 Task: Search one way flight ticket for 2 adults, 2 children, 2 infants in seat in first from Erie: Erie International Airport (tom Ridge Field) to Laramie: Laramie Regional Airport on 5-3-2023. Choice of flights is JetBlue. Number of bags: 2 carry on bags. Outbound departure time preference is 10:30. Flight should be less emission only.
Action: Mouse moved to (277, 108)
Screenshot: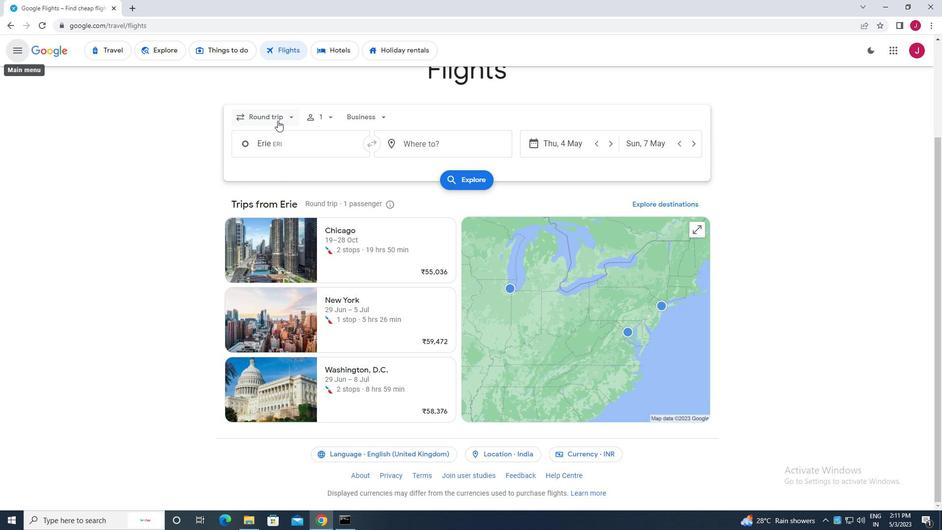 
Action: Mouse pressed left at (277, 108)
Screenshot: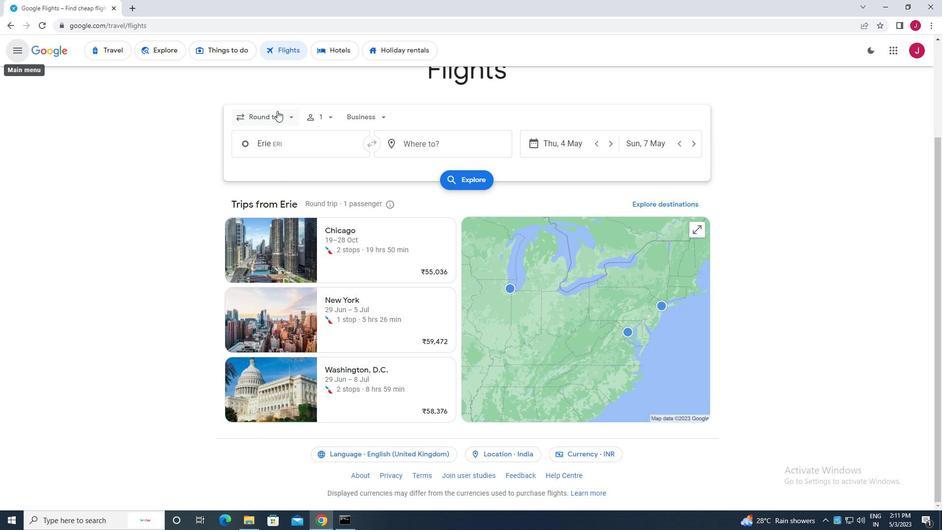 
Action: Mouse moved to (278, 159)
Screenshot: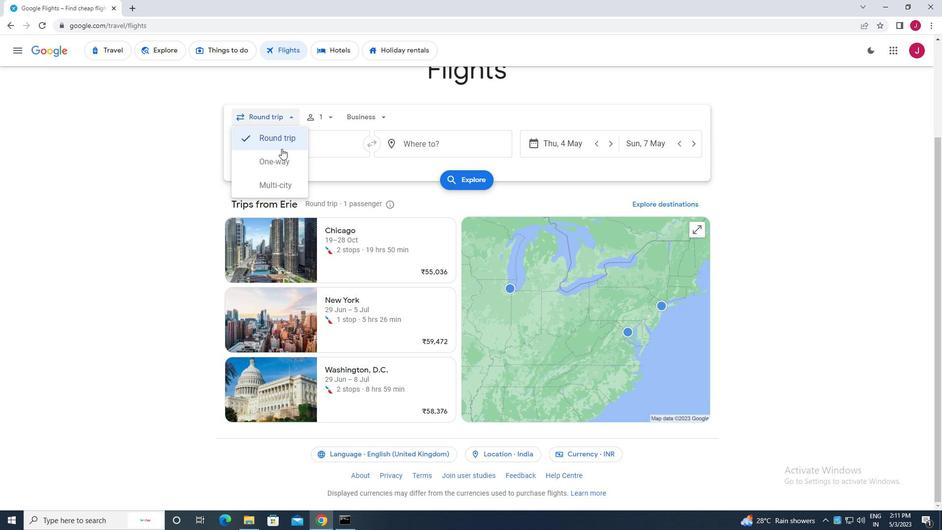 
Action: Mouse pressed left at (278, 159)
Screenshot: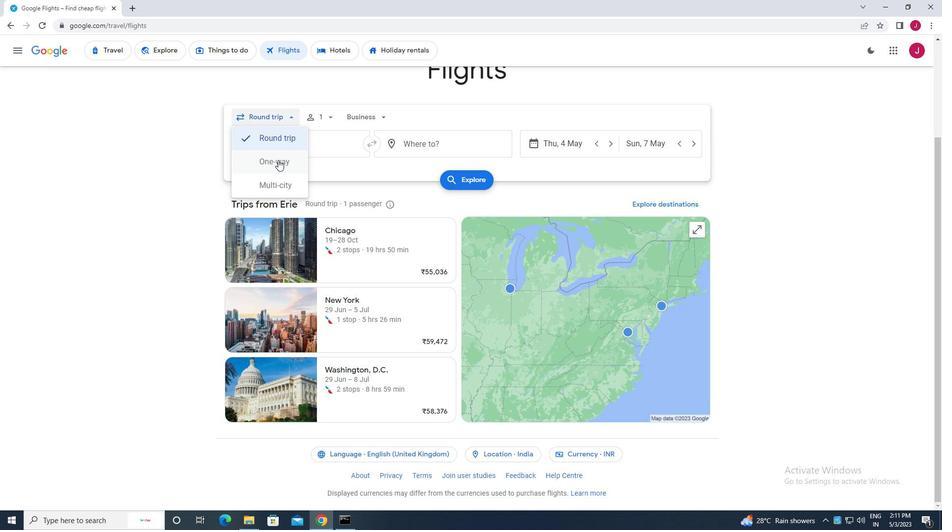 
Action: Mouse moved to (323, 117)
Screenshot: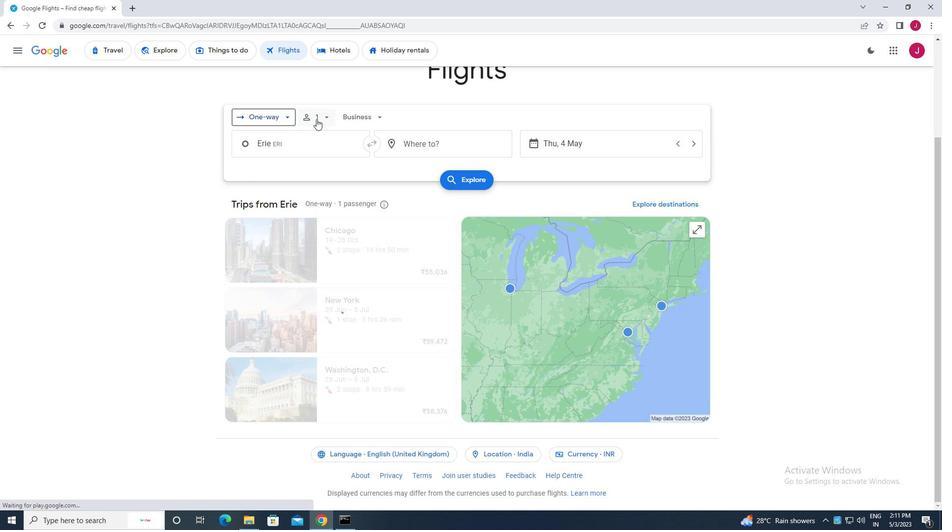 
Action: Mouse pressed left at (323, 117)
Screenshot: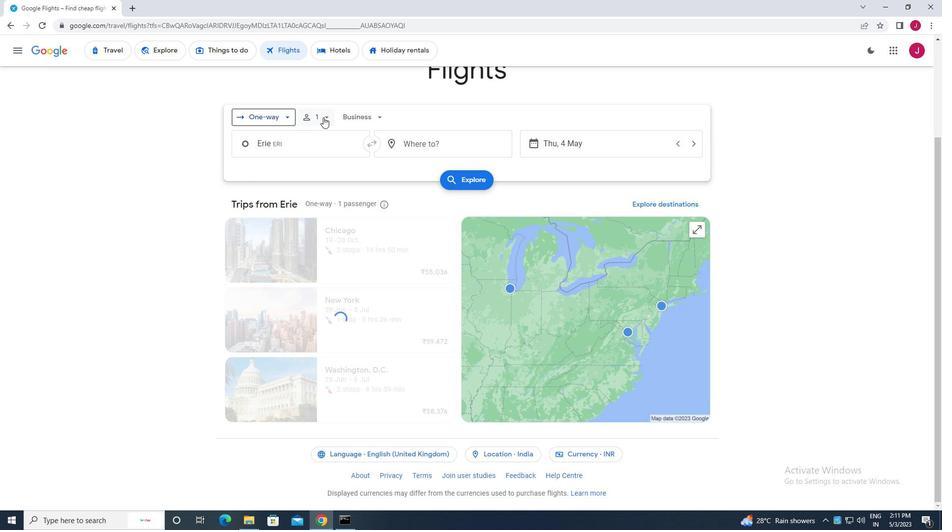 
Action: Mouse moved to (399, 141)
Screenshot: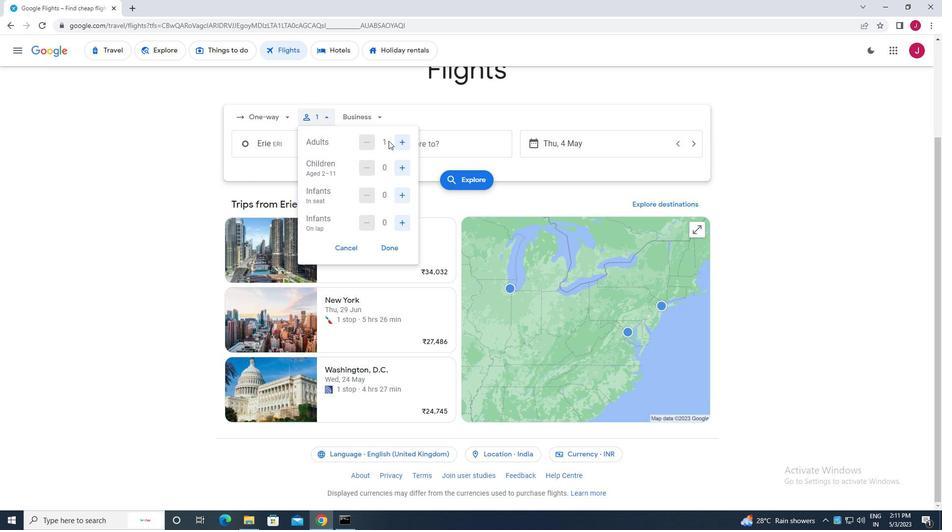 
Action: Mouse pressed left at (399, 141)
Screenshot: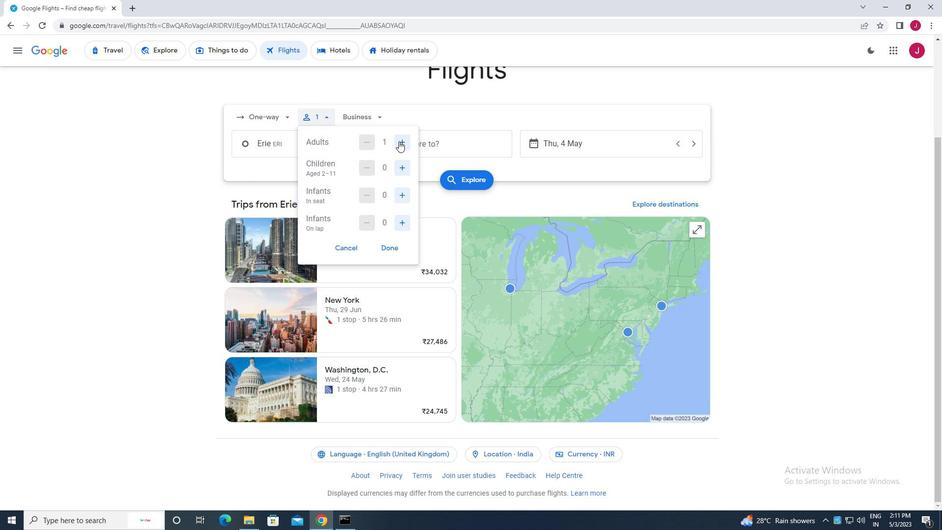 
Action: Mouse moved to (399, 168)
Screenshot: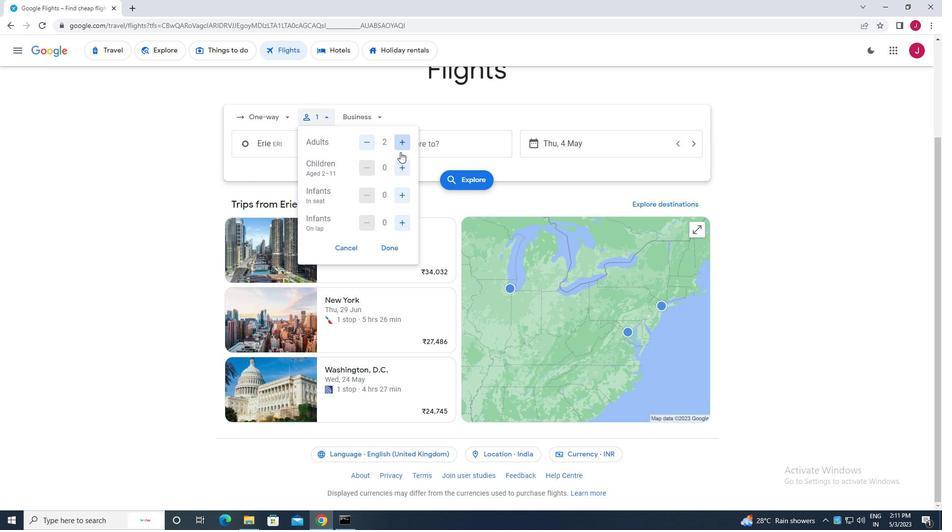 
Action: Mouse pressed left at (399, 168)
Screenshot: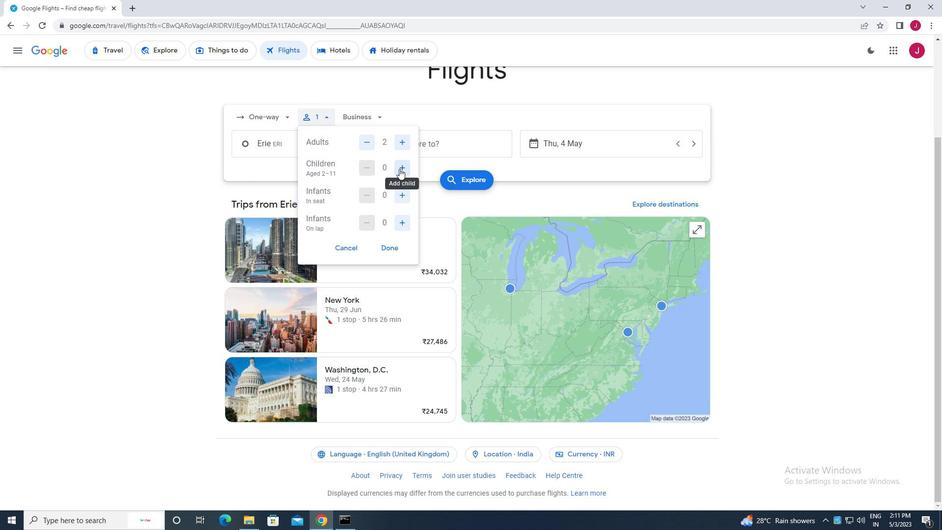 
Action: Mouse pressed left at (399, 168)
Screenshot: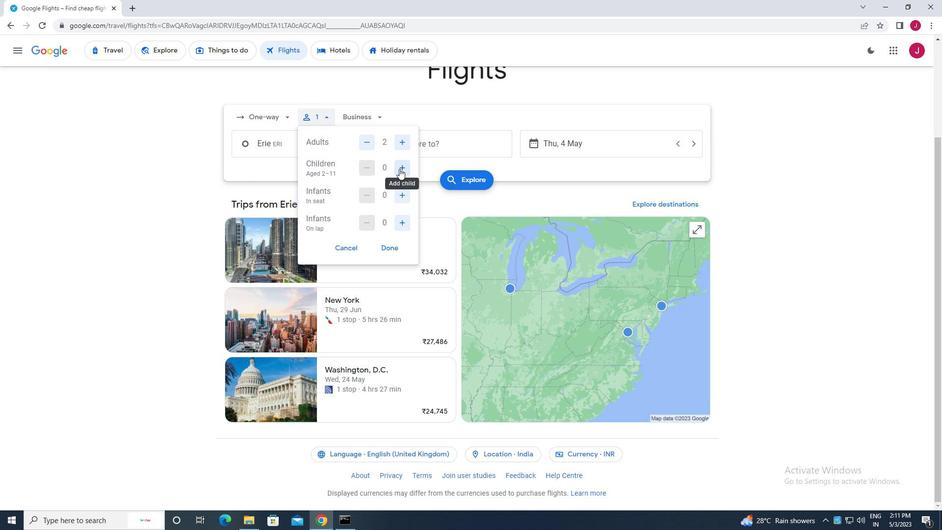 
Action: Mouse moved to (399, 194)
Screenshot: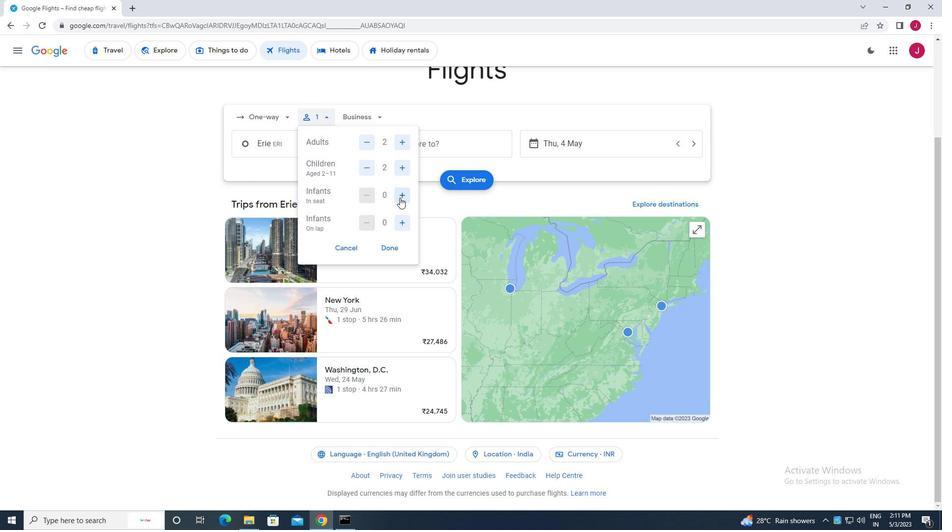 
Action: Mouse pressed left at (399, 194)
Screenshot: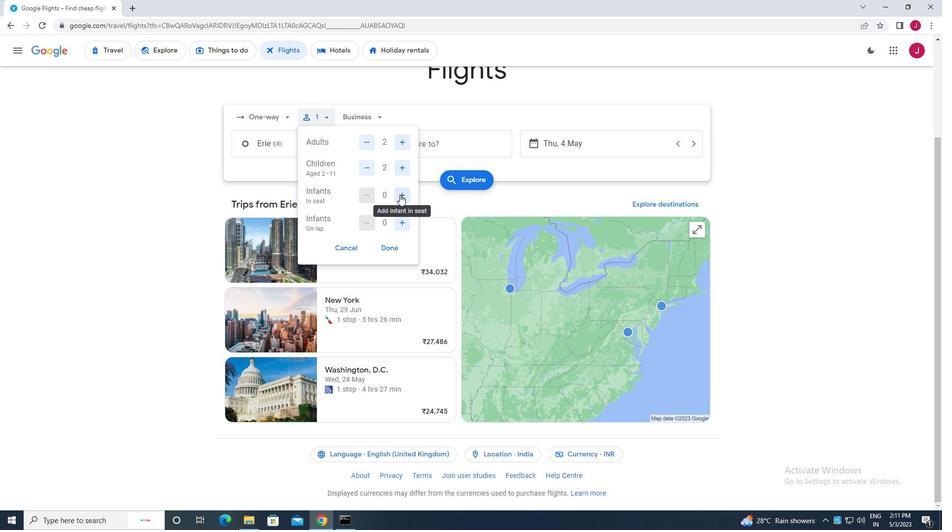 
Action: Mouse pressed left at (399, 194)
Screenshot: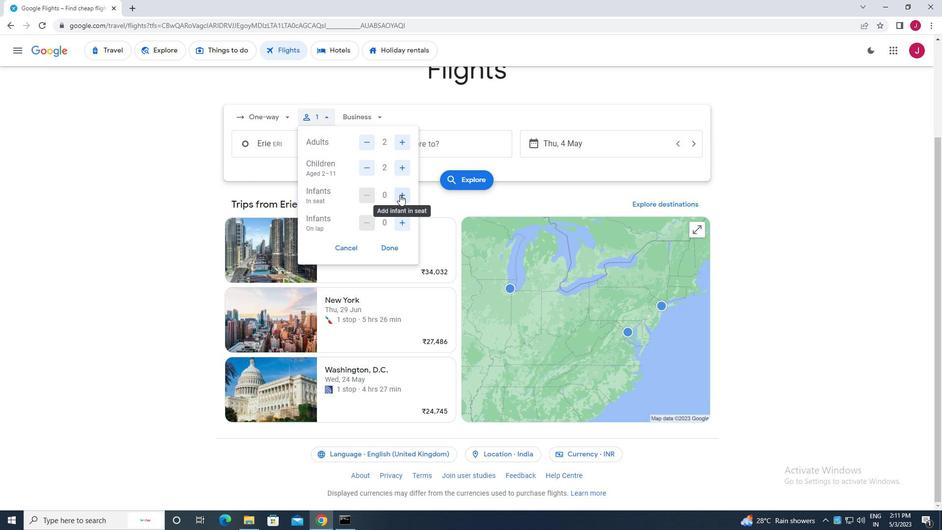
Action: Mouse moved to (390, 249)
Screenshot: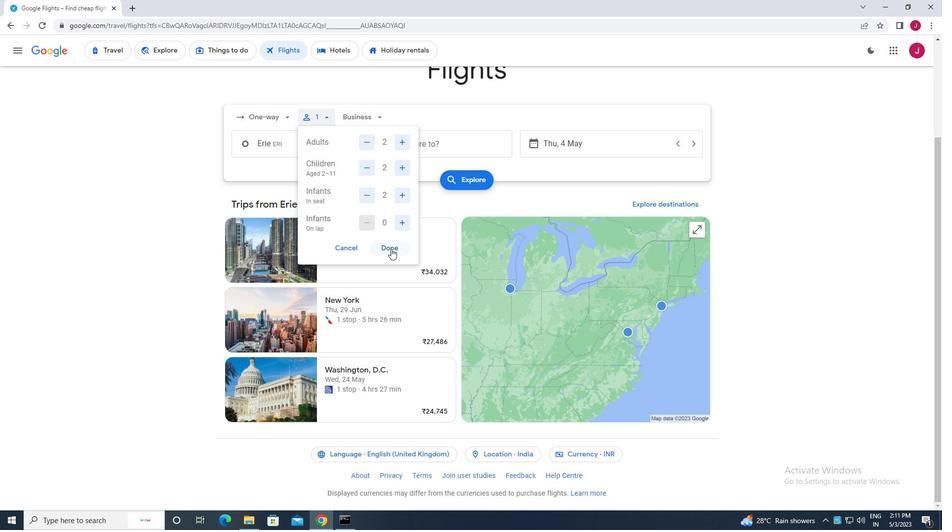 
Action: Mouse pressed left at (390, 249)
Screenshot: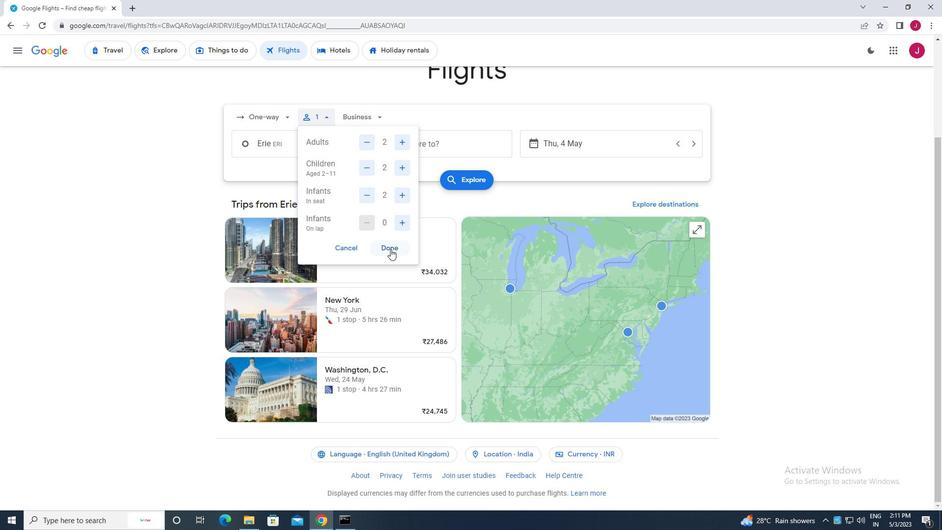 
Action: Mouse moved to (374, 119)
Screenshot: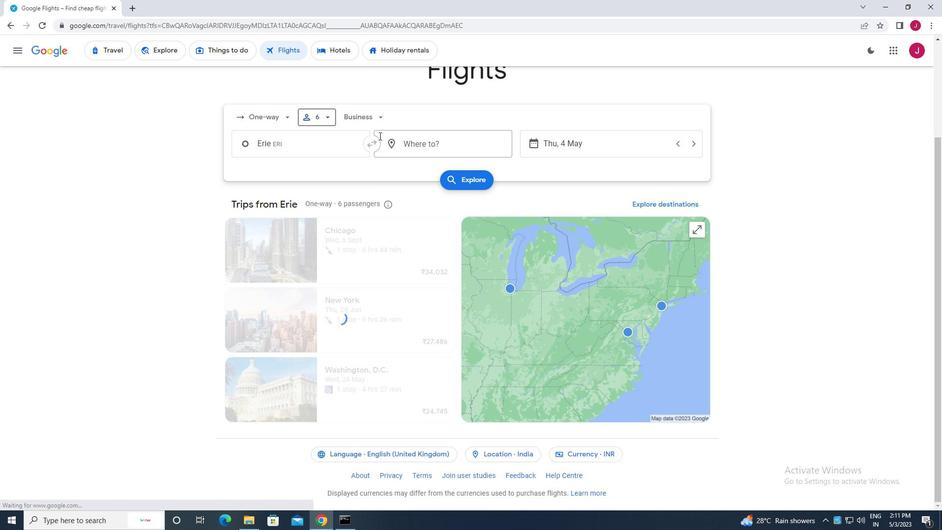 
Action: Mouse pressed left at (374, 119)
Screenshot: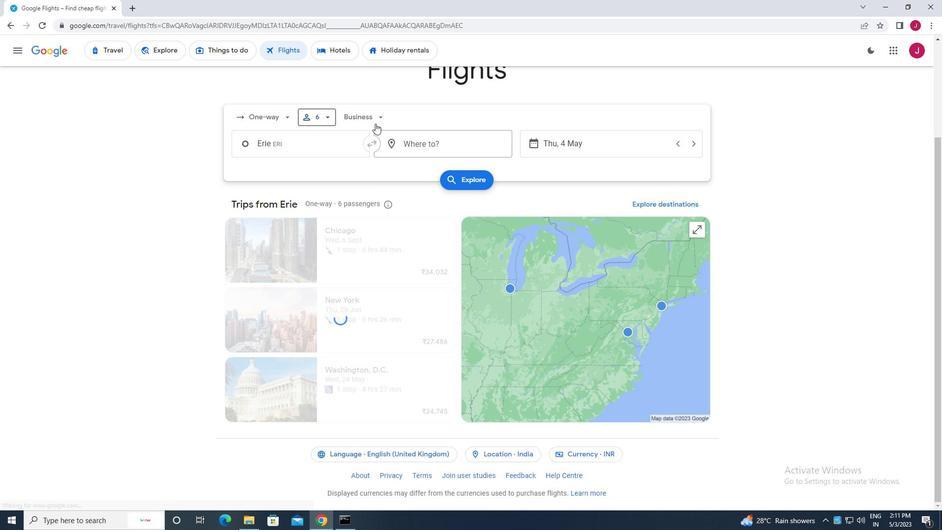 
Action: Mouse moved to (375, 205)
Screenshot: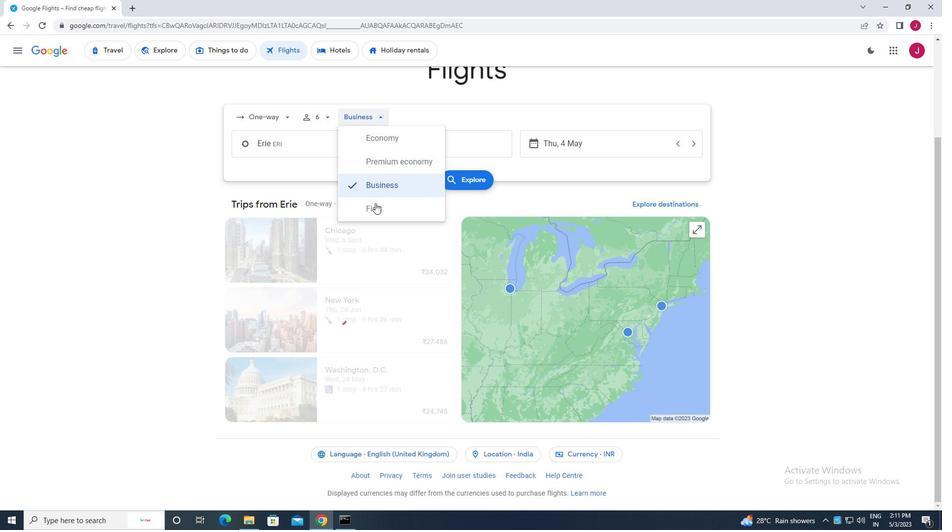 
Action: Mouse pressed left at (375, 205)
Screenshot: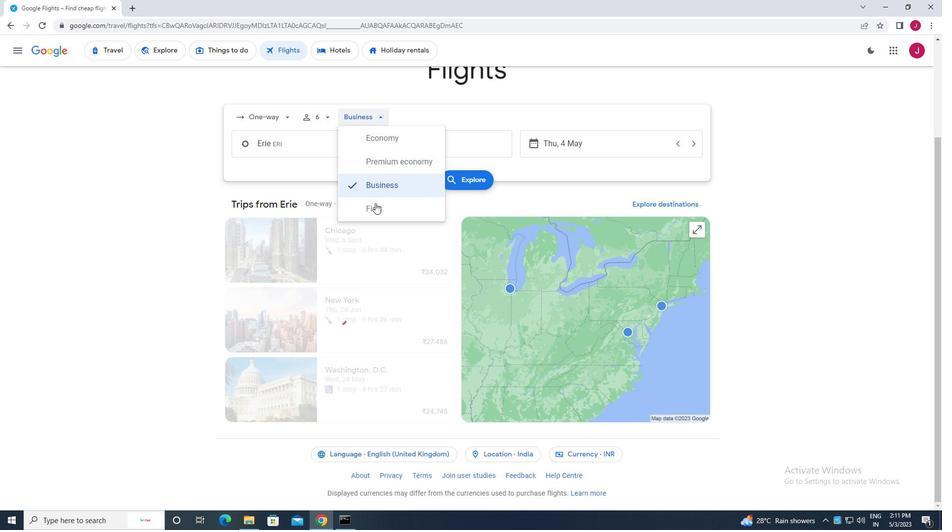 
Action: Mouse moved to (319, 148)
Screenshot: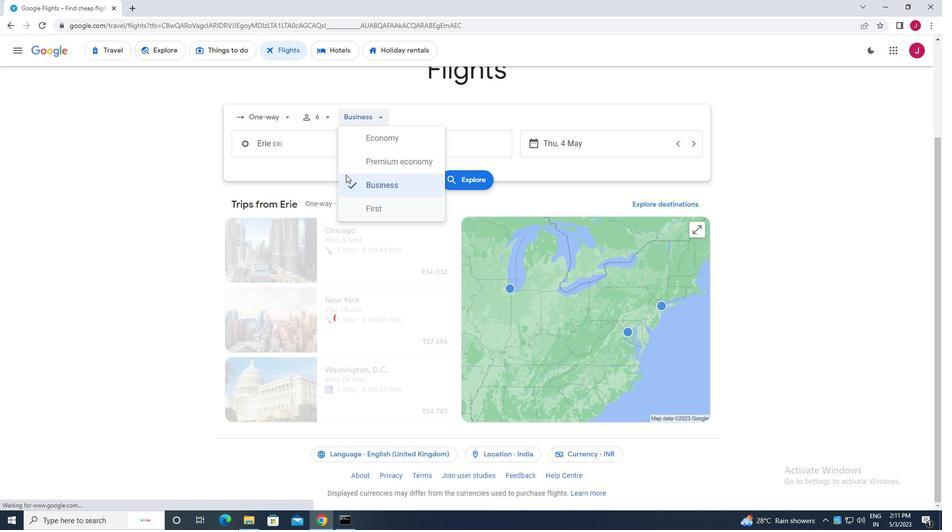 
Action: Mouse pressed left at (319, 148)
Screenshot: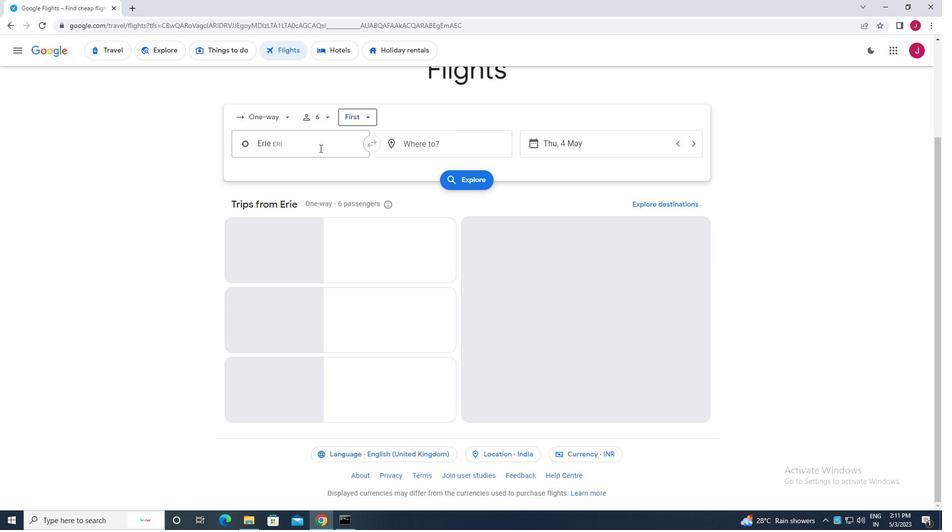 
Action: Mouse moved to (319, 148)
Screenshot: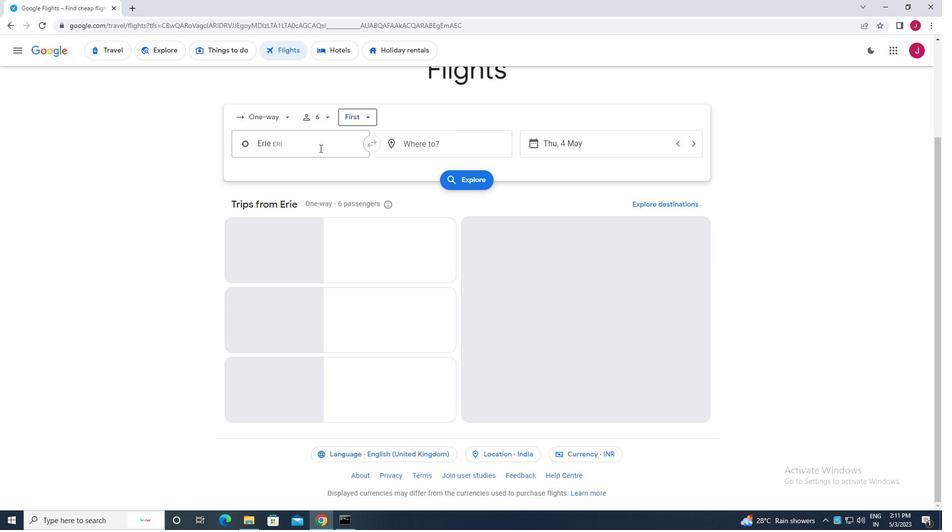 
Action: Key pressed r<Key.backspace>erie<Key.space>i
Screenshot: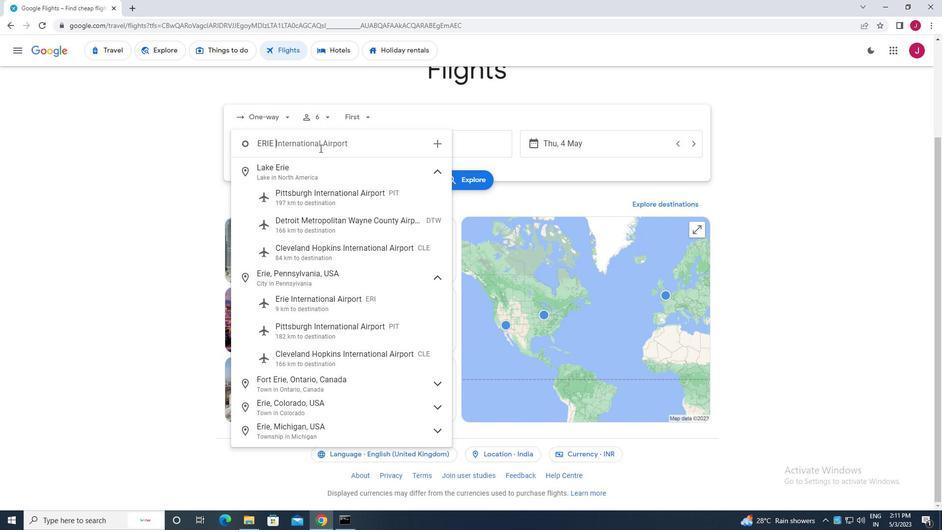 
Action: Mouse moved to (322, 171)
Screenshot: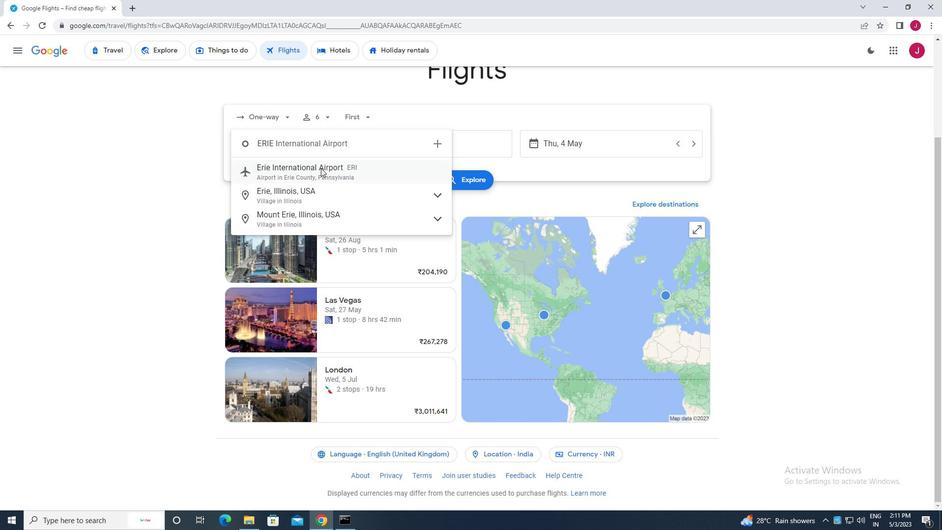 
Action: Mouse pressed left at (322, 171)
Screenshot: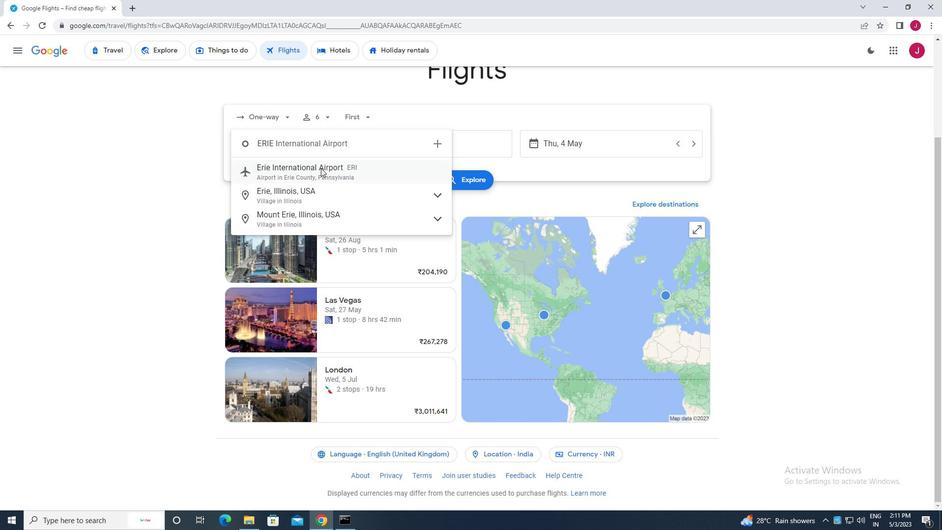 
Action: Mouse moved to (437, 144)
Screenshot: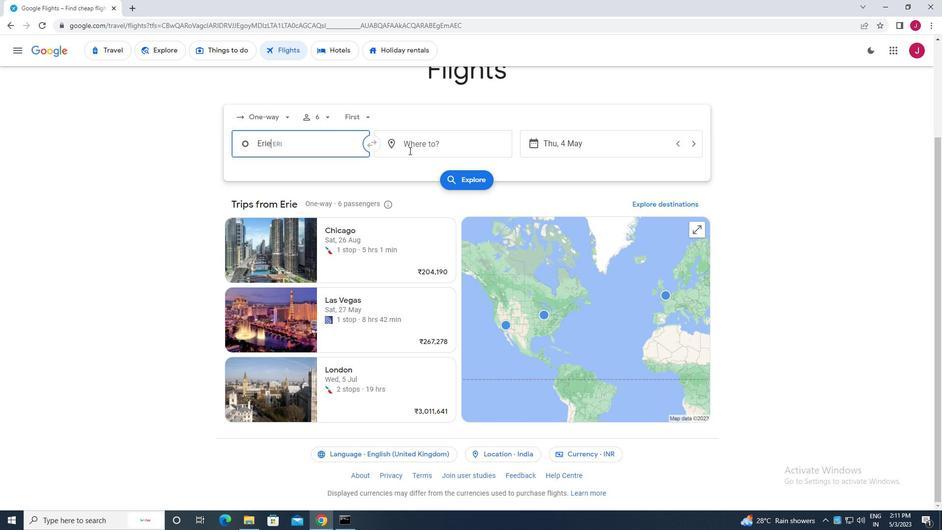 
Action: Mouse pressed left at (437, 144)
Screenshot: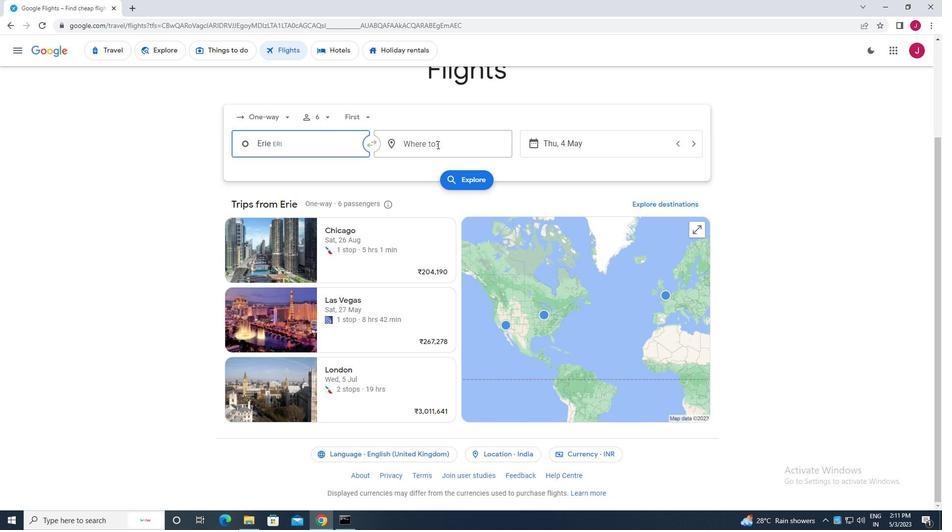 
Action: Mouse moved to (435, 145)
Screenshot: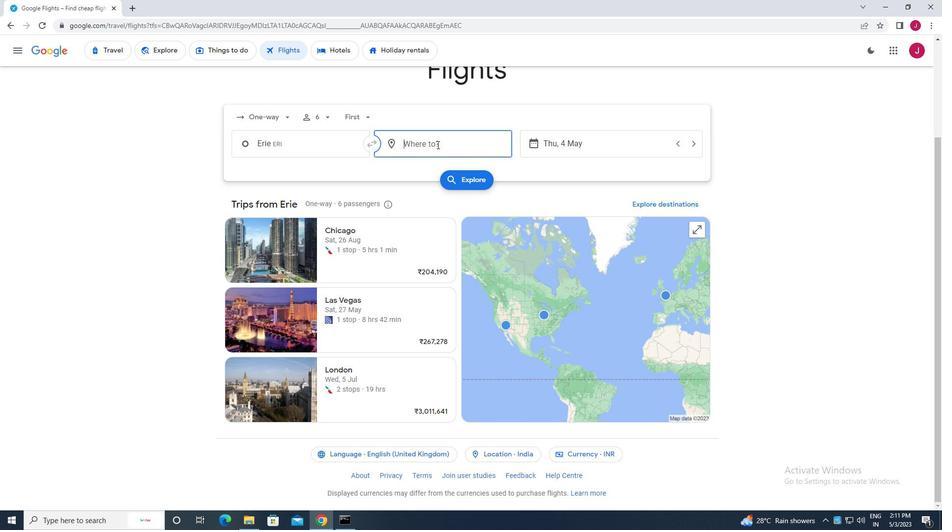 
Action: Key pressed laram
Screenshot: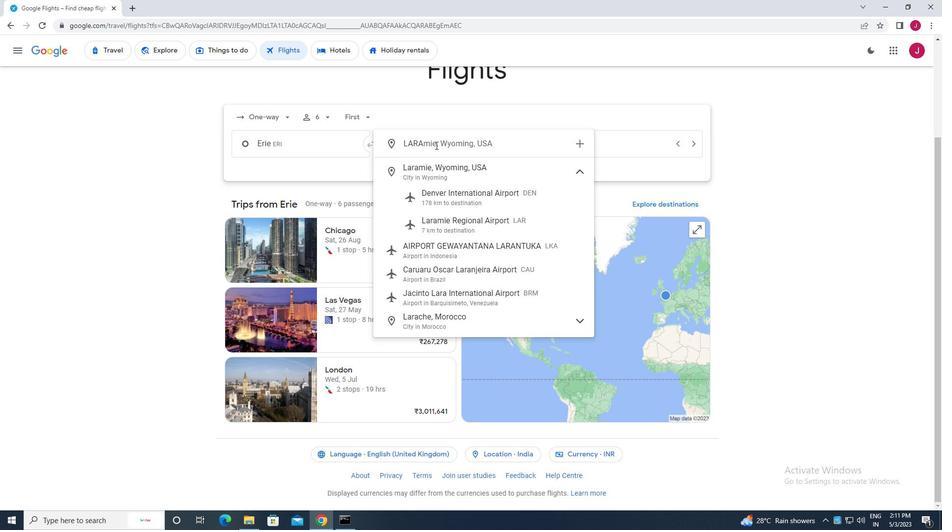 
Action: Mouse moved to (447, 220)
Screenshot: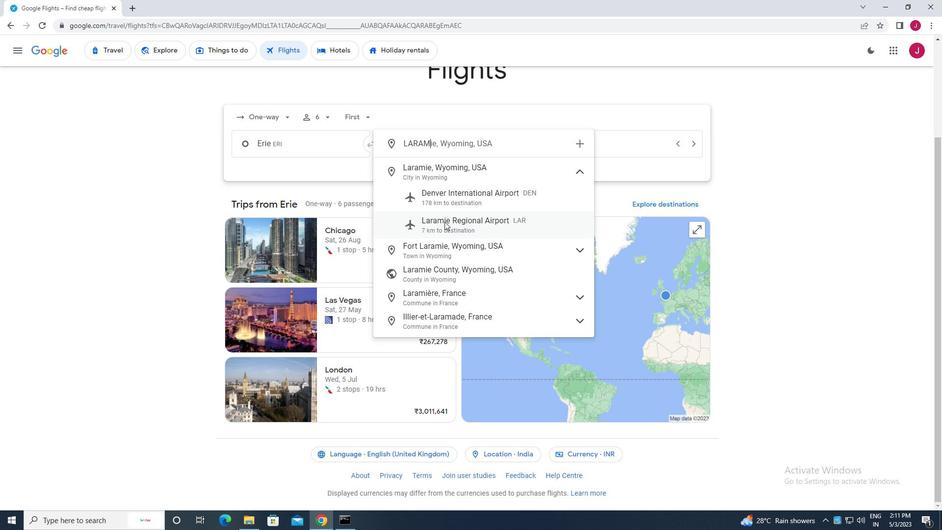 
Action: Mouse pressed left at (447, 220)
Screenshot: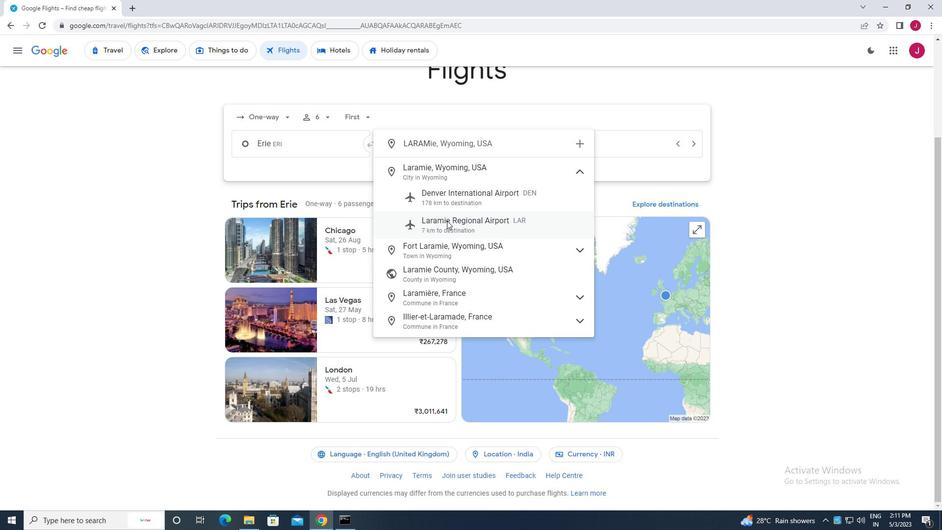 
Action: Mouse moved to (592, 147)
Screenshot: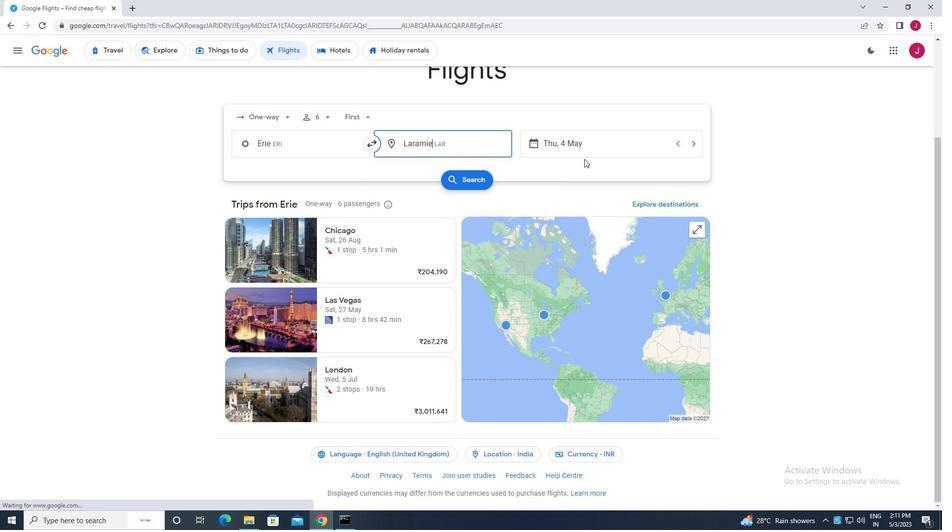 
Action: Mouse pressed left at (592, 147)
Screenshot: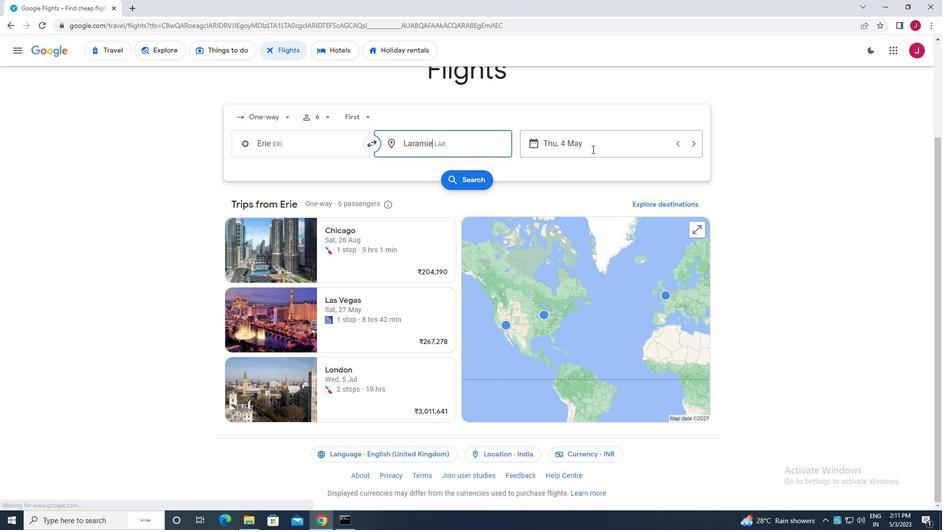 
Action: Mouse moved to (429, 219)
Screenshot: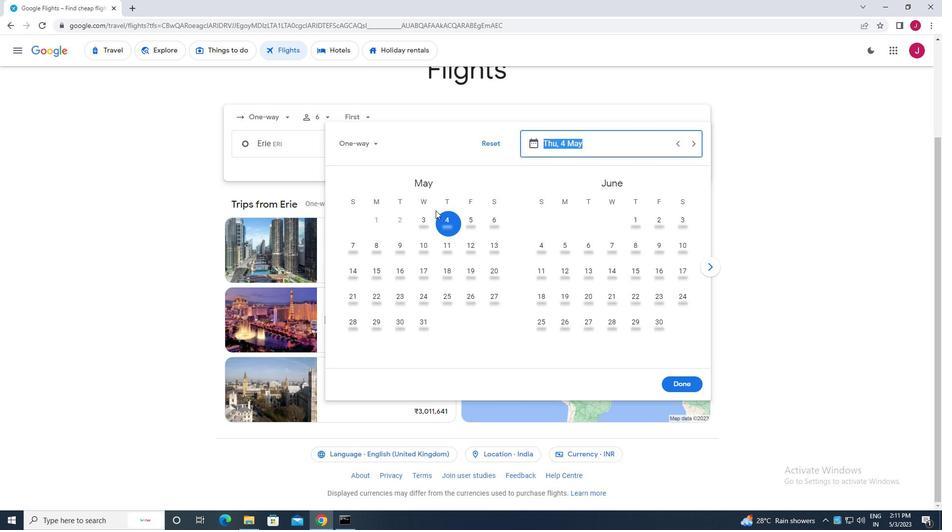 
Action: Mouse pressed left at (429, 219)
Screenshot: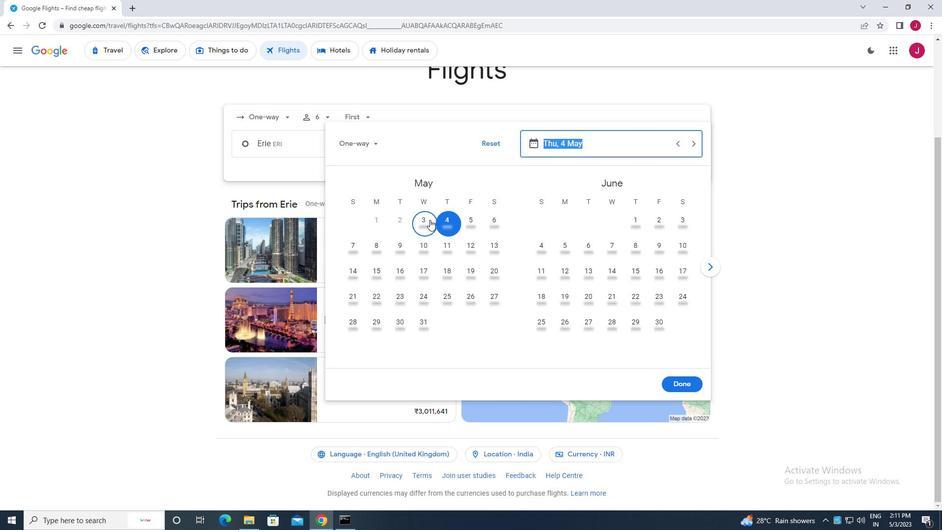 
Action: Mouse moved to (690, 383)
Screenshot: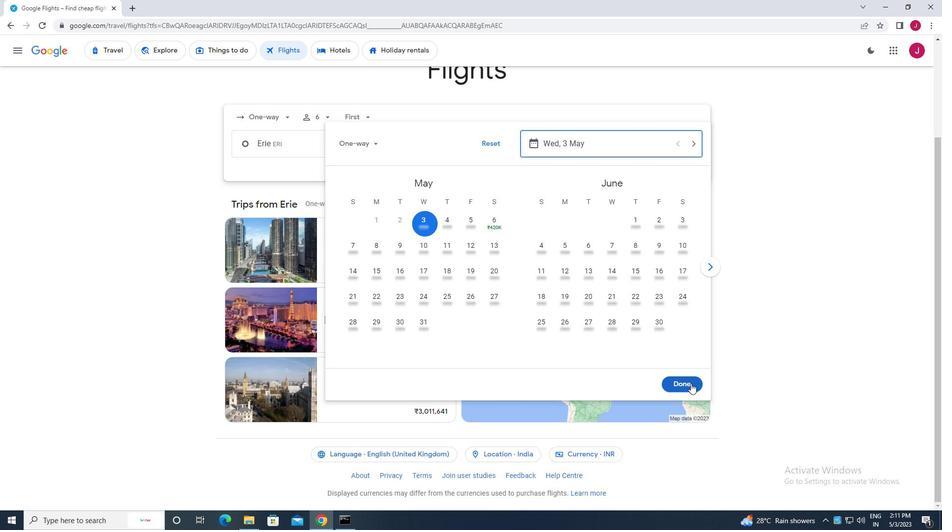 
Action: Mouse pressed left at (690, 383)
Screenshot: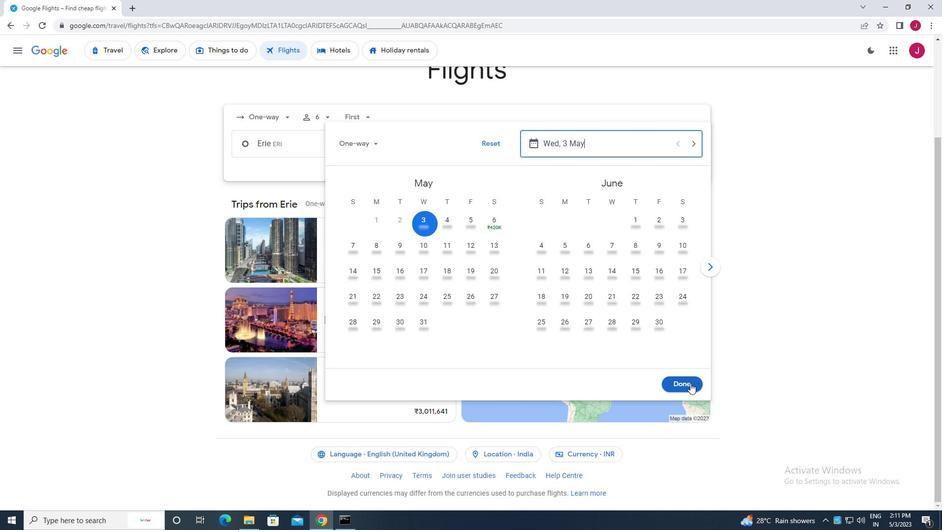 
Action: Mouse moved to (480, 177)
Screenshot: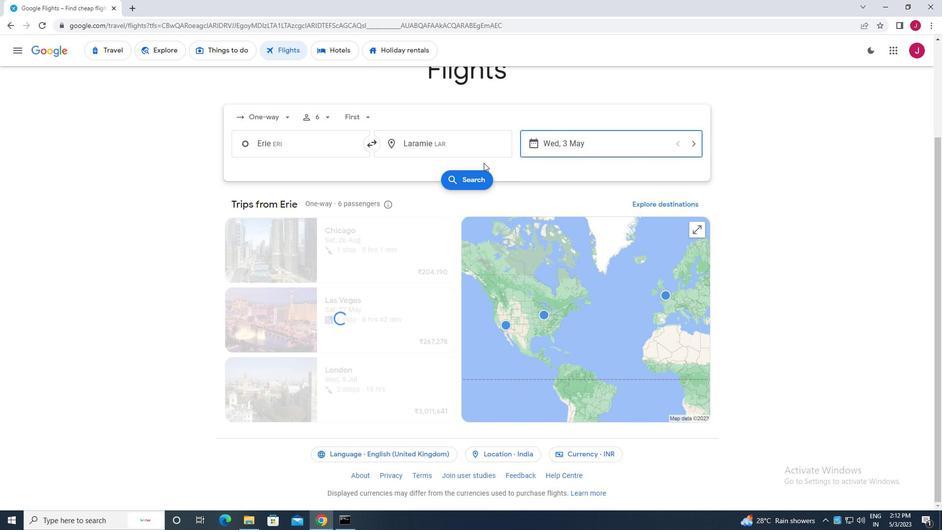 
Action: Mouse pressed left at (480, 177)
Screenshot: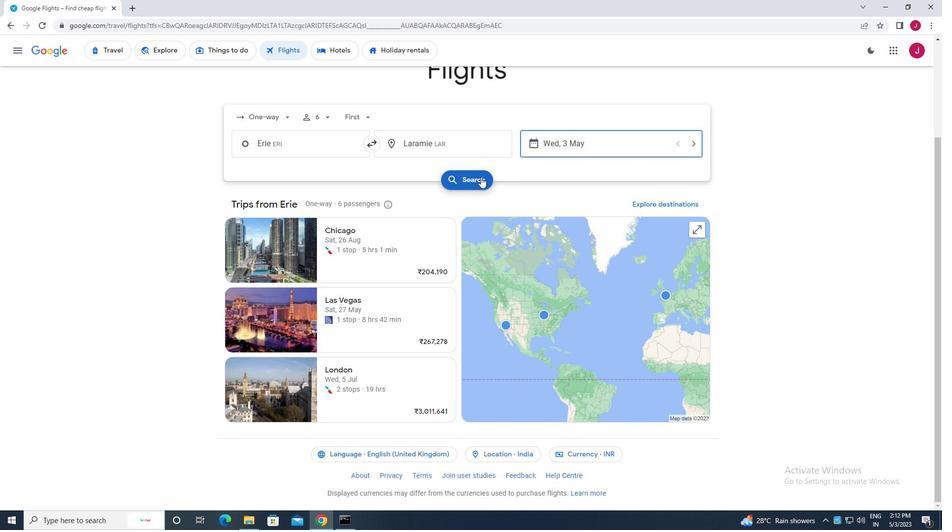 
Action: Mouse moved to (256, 141)
Screenshot: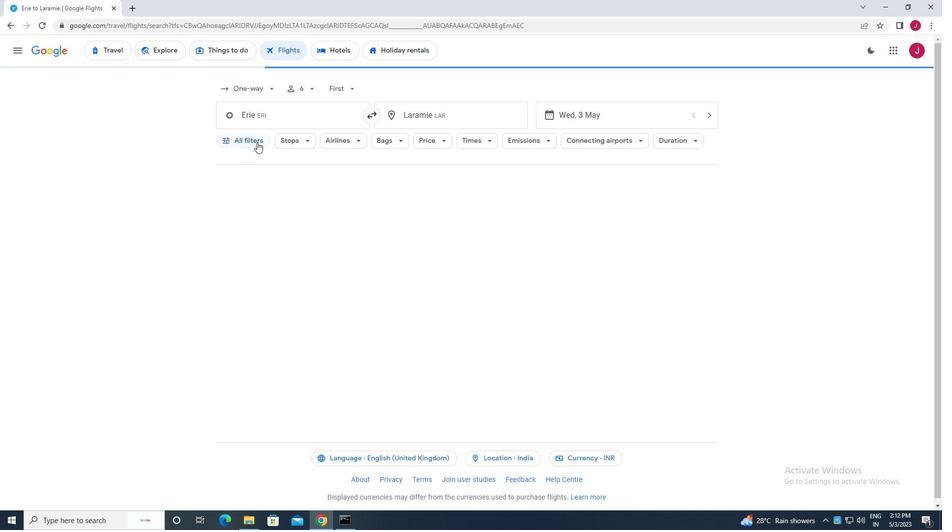 
Action: Mouse pressed left at (256, 141)
Screenshot: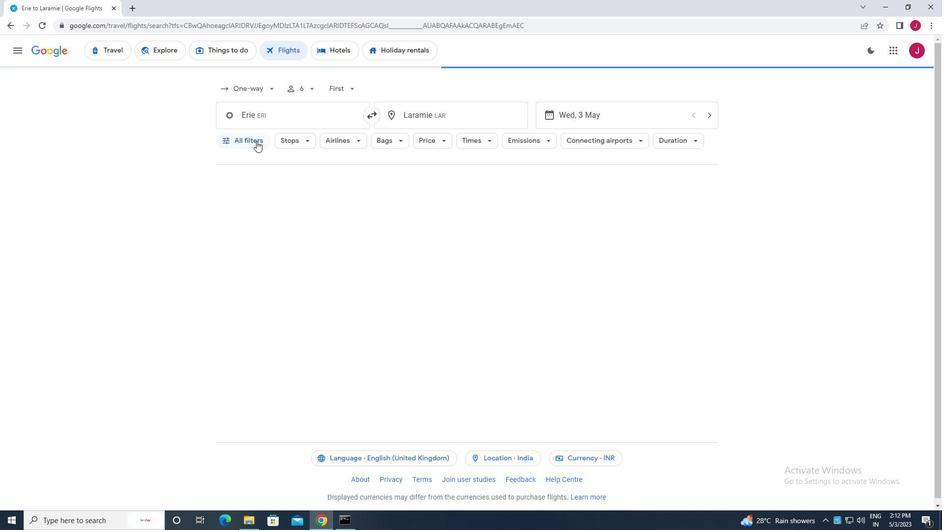 
Action: Mouse moved to (267, 198)
Screenshot: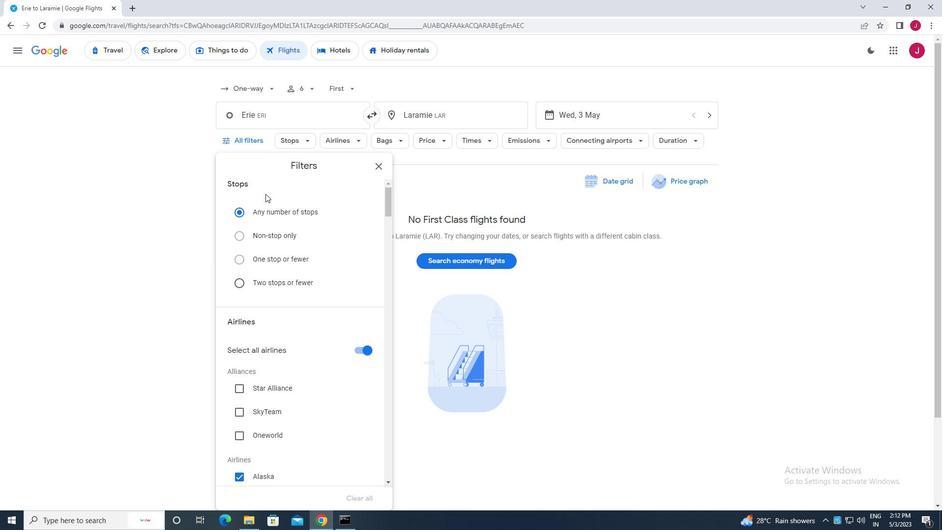 
Action: Mouse scrolled (267, 197) with delta (0, 0)
Screenshot: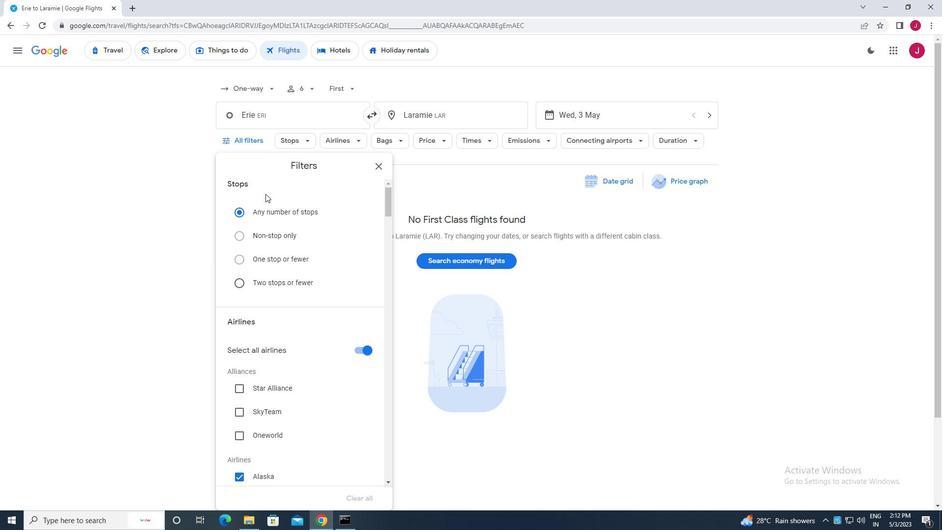 
Action: Mouse scrolled (267, 197) with delta (0, 0)
Screenshot: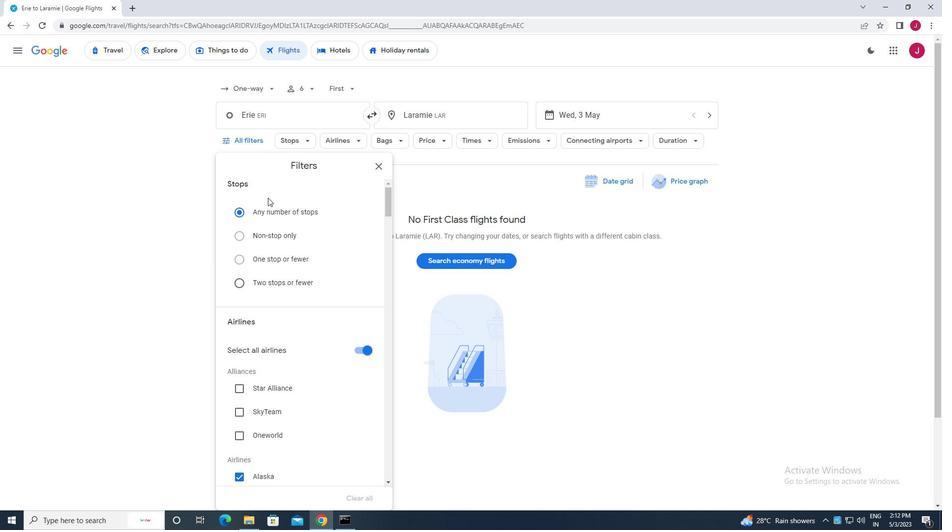 
Action: Mouse moved to (267, 198)
Screenshot: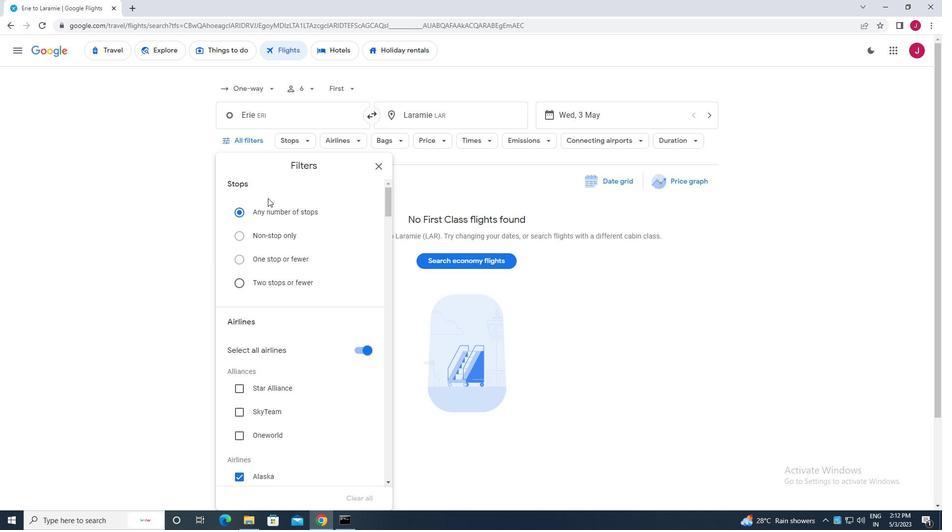 
Action: Mouse scrolled (267, 197) with delta (0, 0)
Screenshot: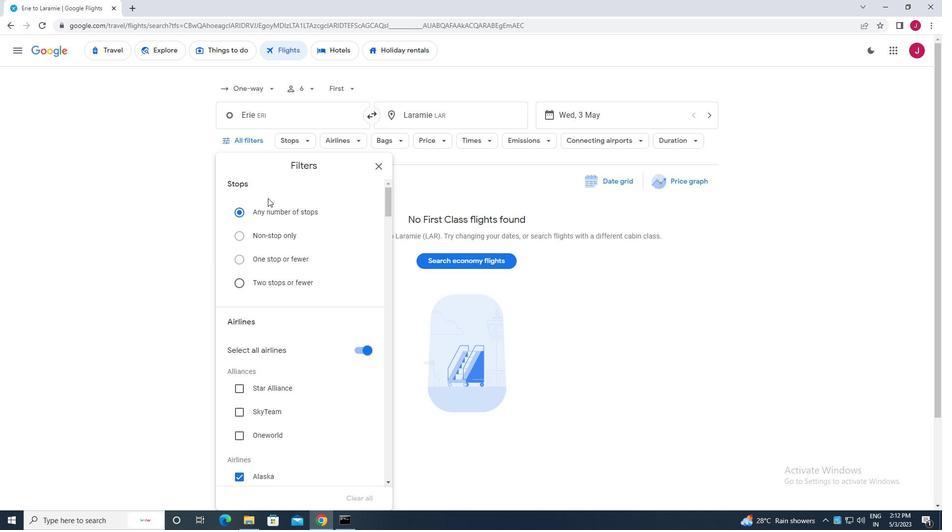 
Action: Mouse moved to (358, 204)
Screenshot: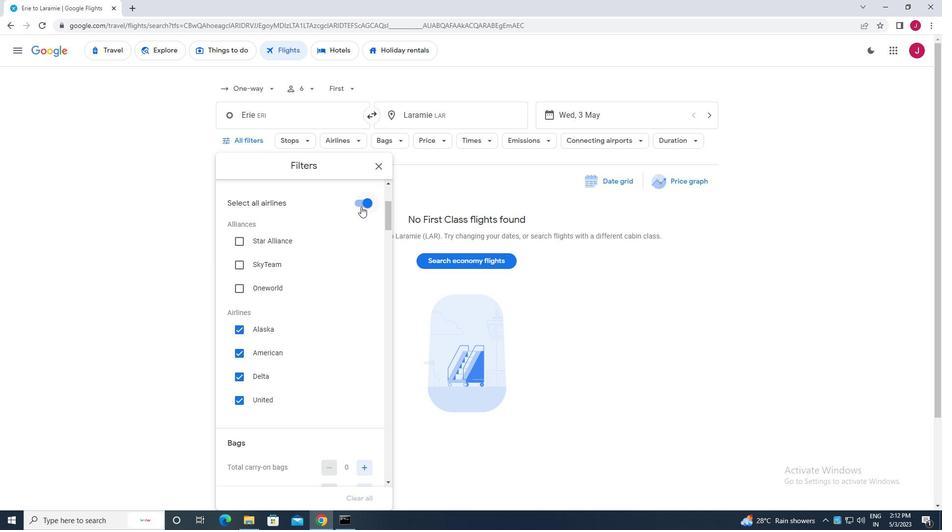 
Action: Mouse pressed left at (358, 204)
Screenshot: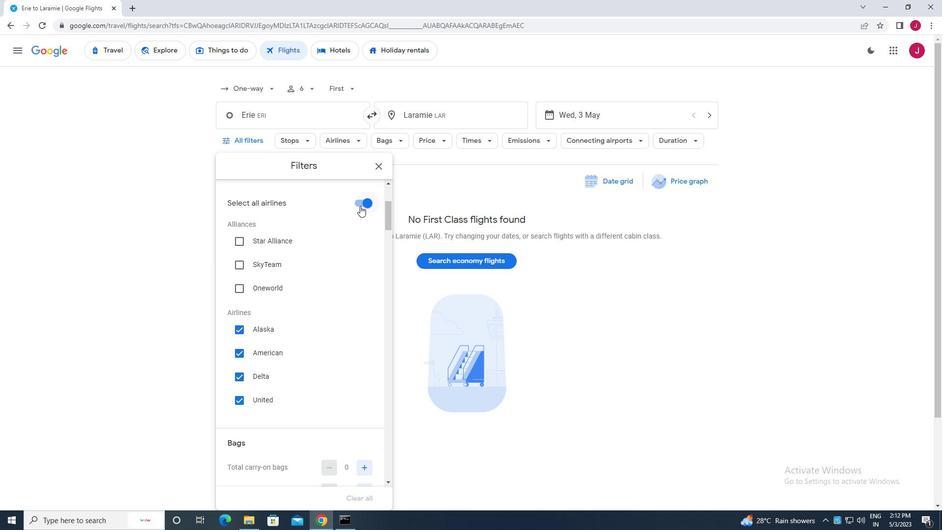 
Action: Mouse moved to (277, 281)
Screenshot: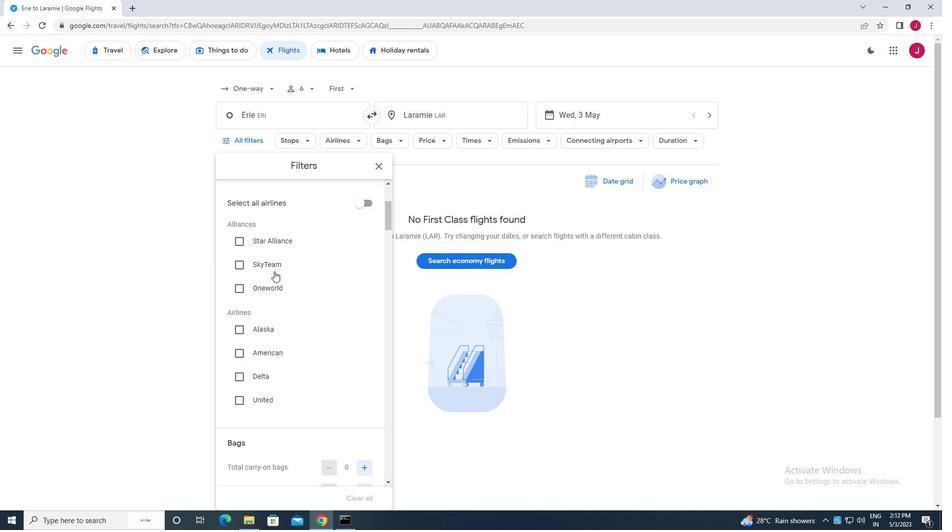 
Action: Mouse scrolled (277, 280) with delta (0, 0)
Screenshot: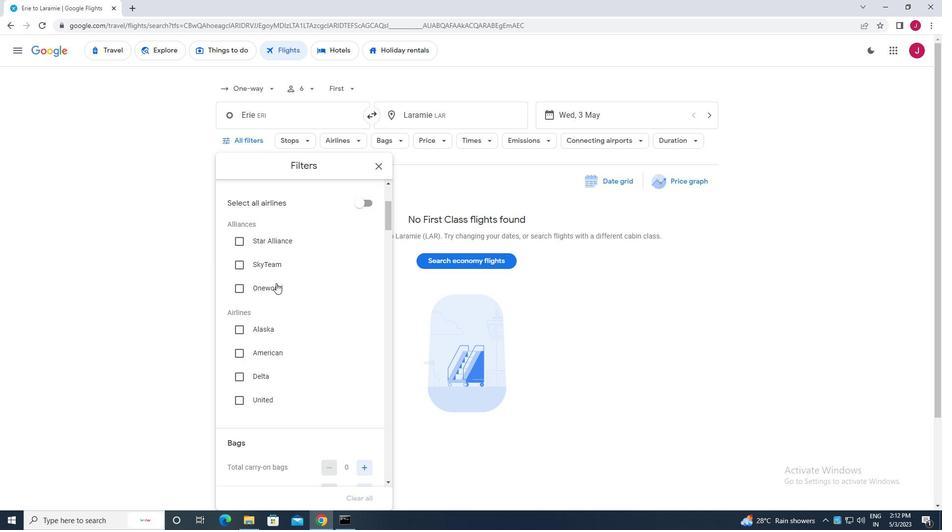 
Action: Mouse scrolled (277, 280) with delta (0, 0)
Screenshot: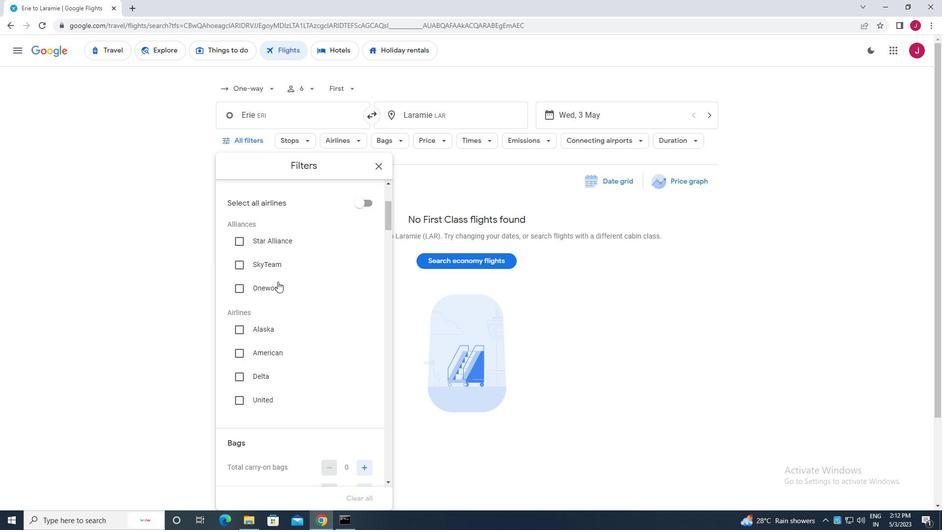 
Action: Mouse scrolled (277, 280) with delta (0, 0)
Screenshot: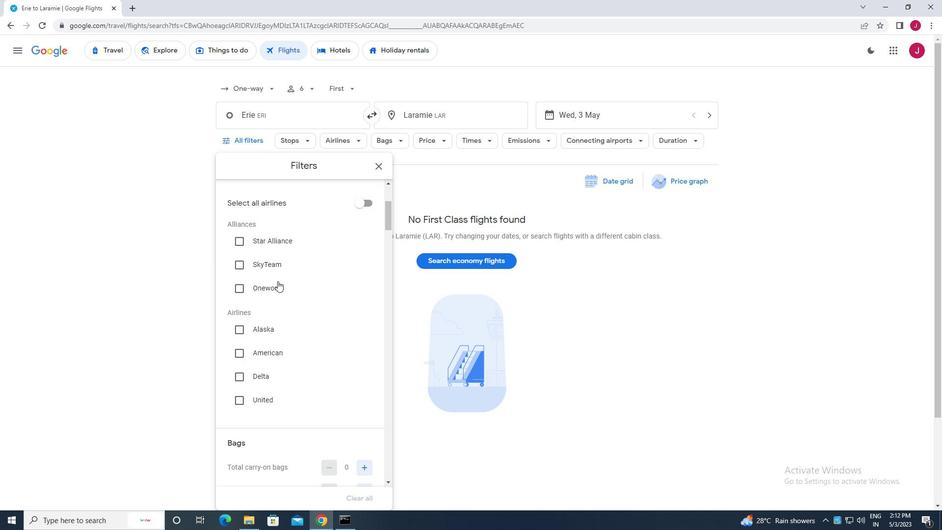
Action: Mouse scrolled (277, 280) with delta (0, 0)
Screenshot: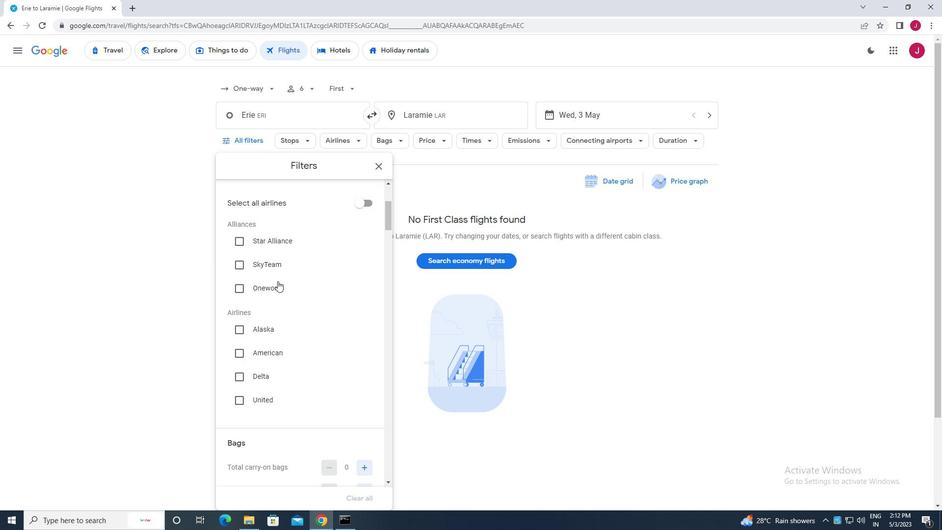 
Action: Mouse scrolled (277, 280) with delta (0, 0)
Screenshot: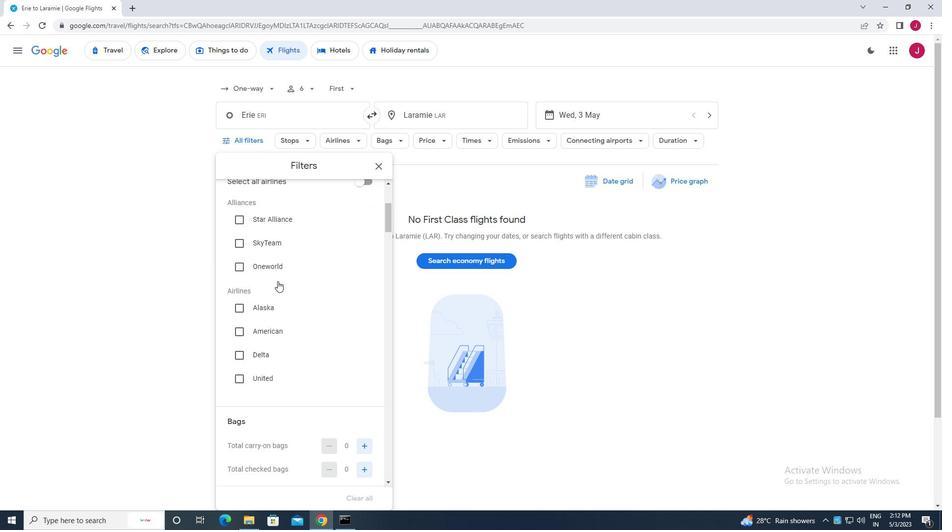 
Action: Mouse moved to (362, 222)
Screenshot: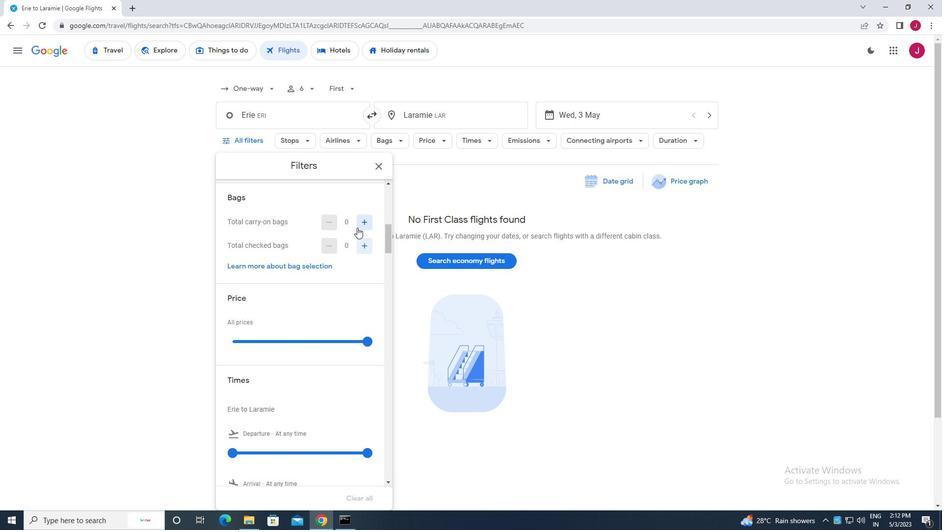 
Action: Mouse pressed left at (362, 222)
Screenshot: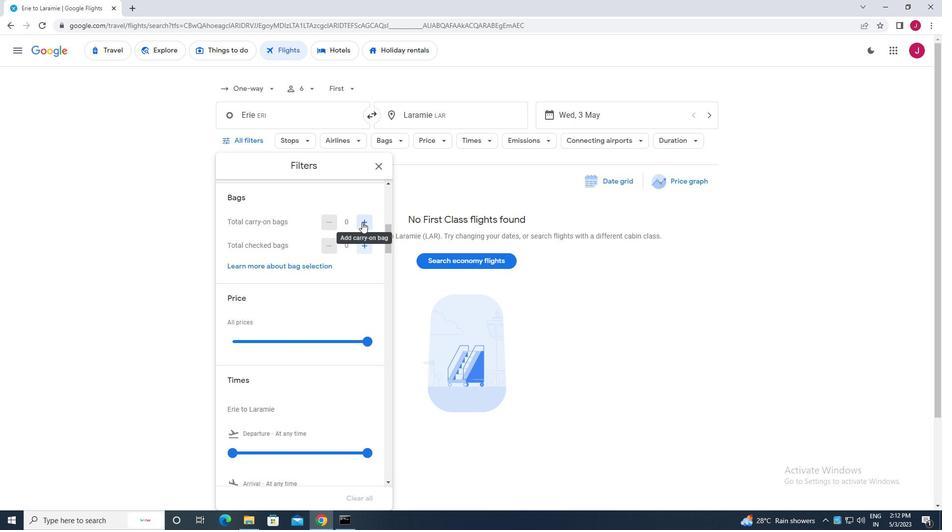
Action: Mouse pressed left at (362, 222)
Screenshot: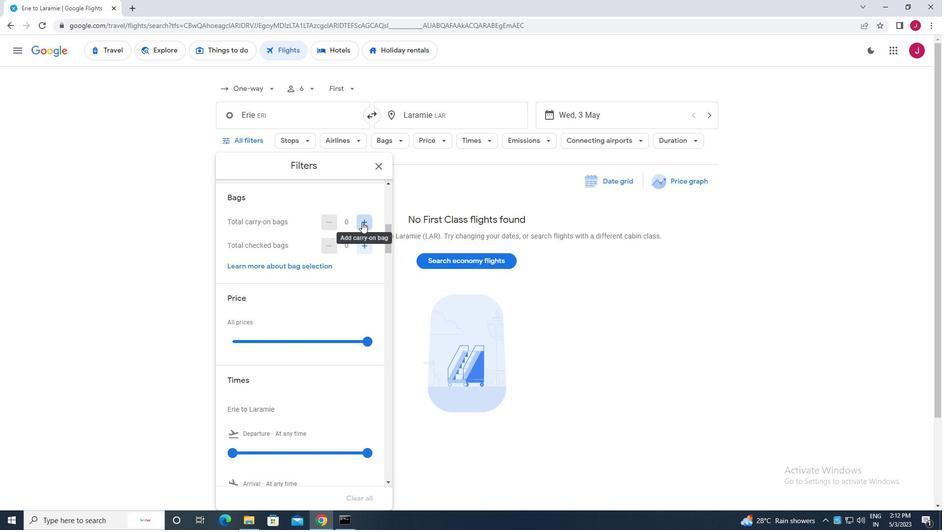 
Action: Mouse moved to (362, 350)
Screenshot: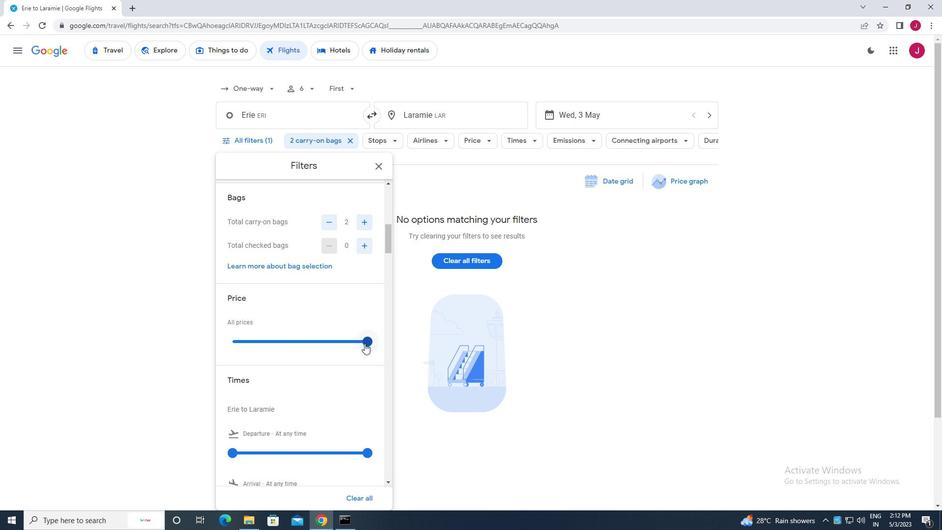 
Action: Mouse scrolled (362, 349) with delta (0, 0)
Screenshot: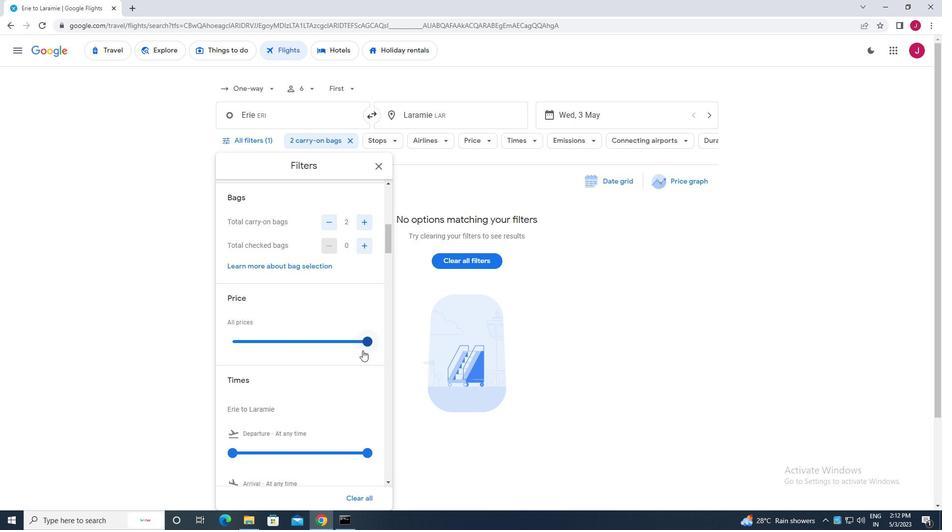 
Action: Mouse scrolled (362, 349) with delta (0, 0)
Screenshot: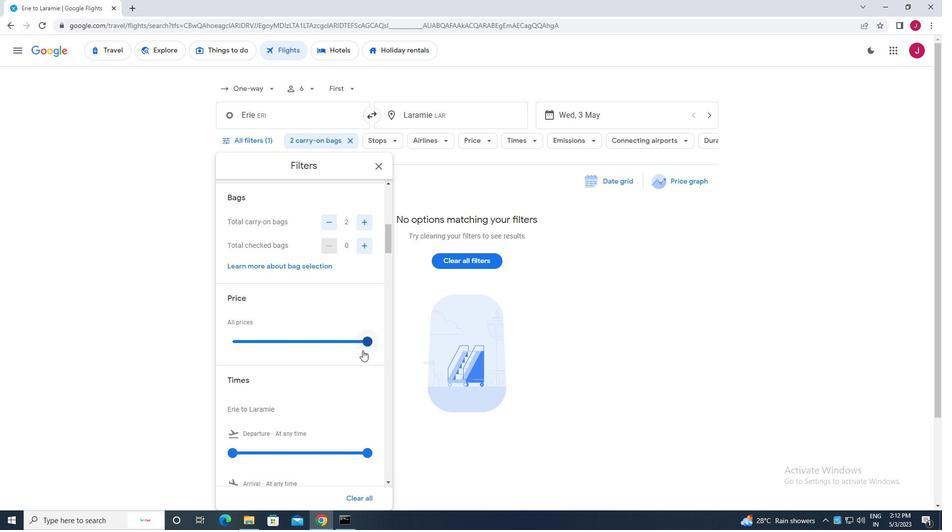
Action: Mouse moved to (232, 354)
Screenshot: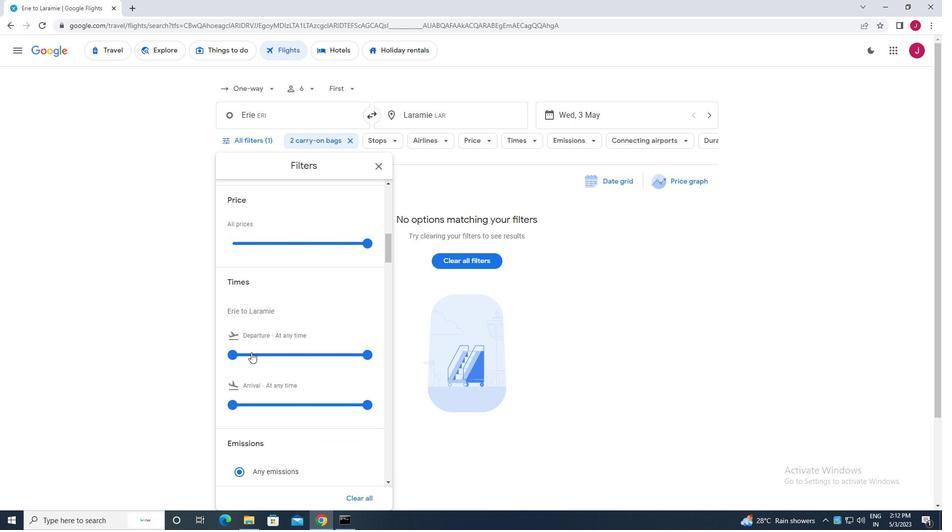 
Action: Mouse pressed left at (232, 354)
Screenshot: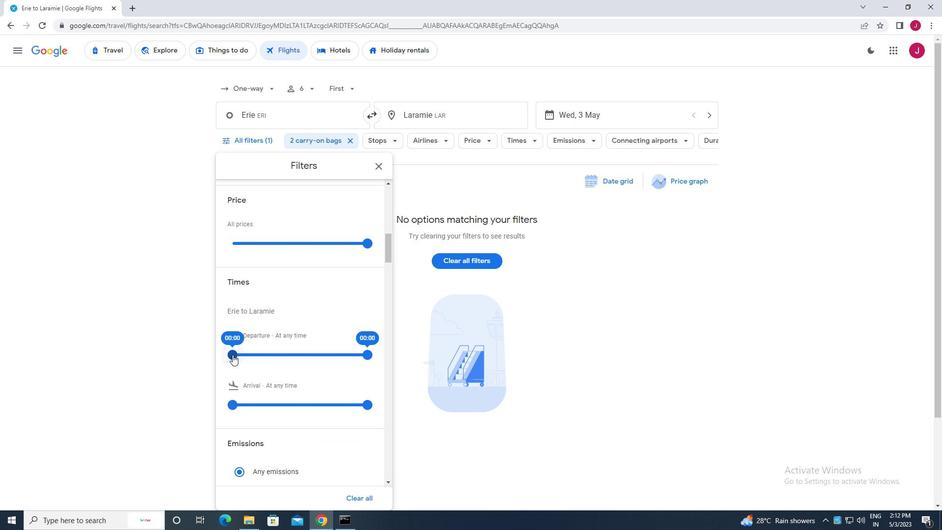 
Action: Mouse moved to (368, 355)
Screenshot: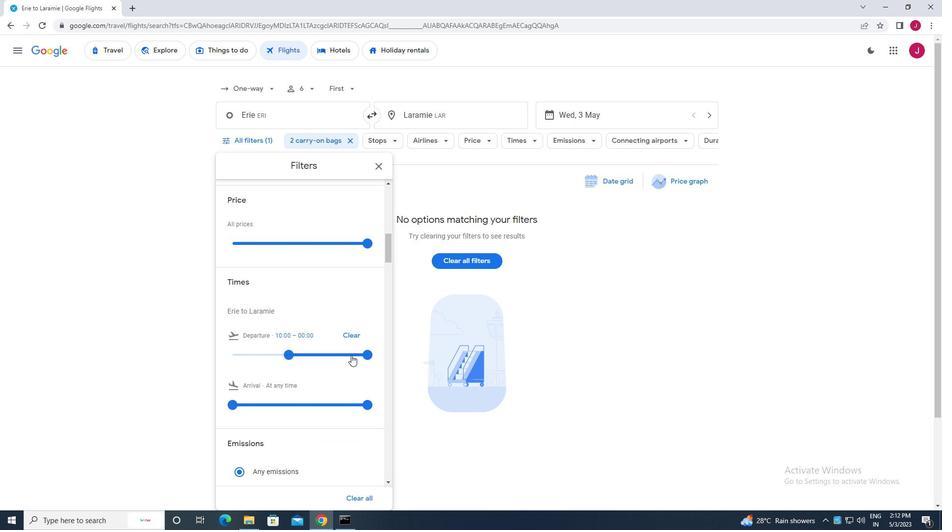 
Action: Mouse pressed left at (368, 355)
Screenshot: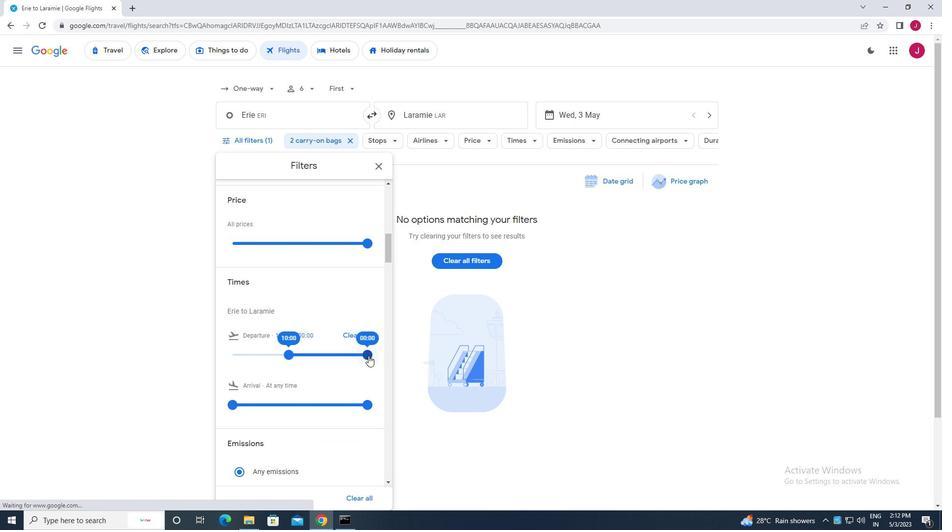 
Action: Mouse moved to (345, 356)
Screenshot: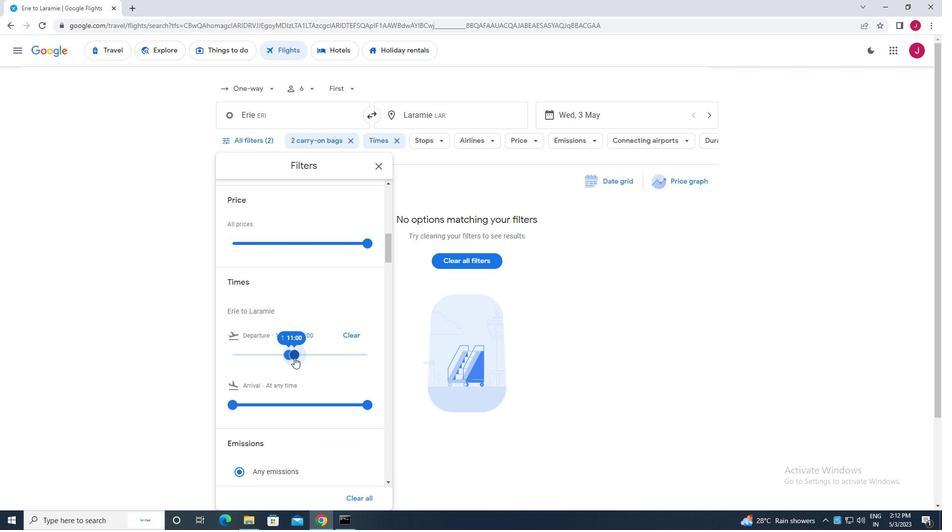 
Action: Mouse scrolled (345, 355) with delta (0, 0)
Screenshot: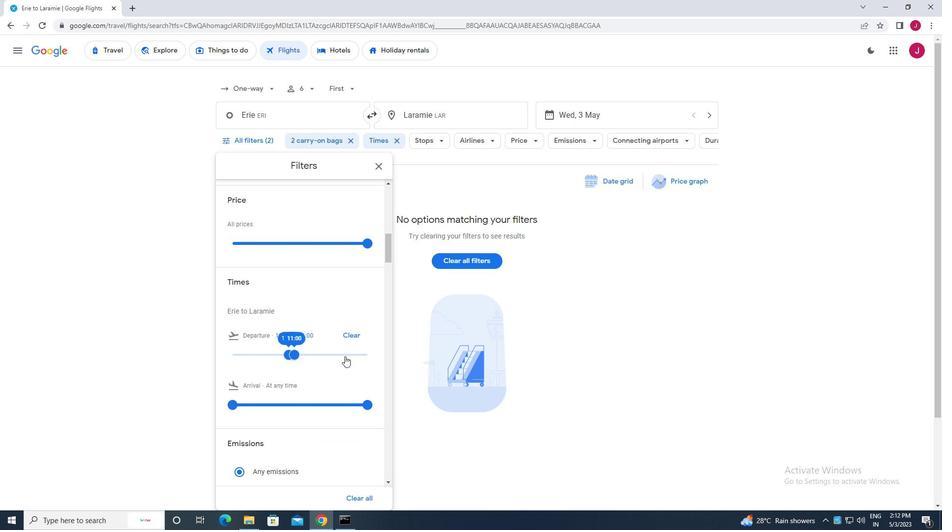 
Action: Mouse scrolled (345, 355) with delta (0, 0)
Screenshot: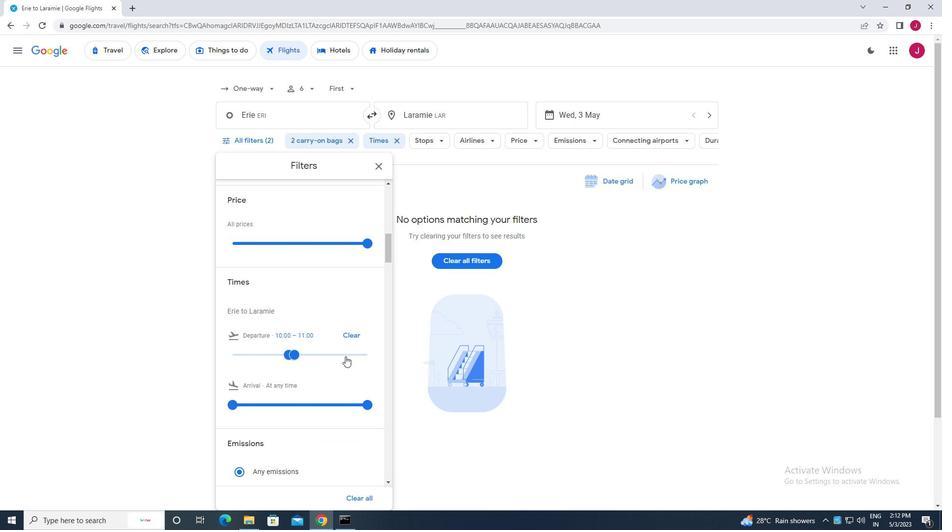 
Action: Mouse scrolled (345, 355) with delta (0, 0)
Screenshot: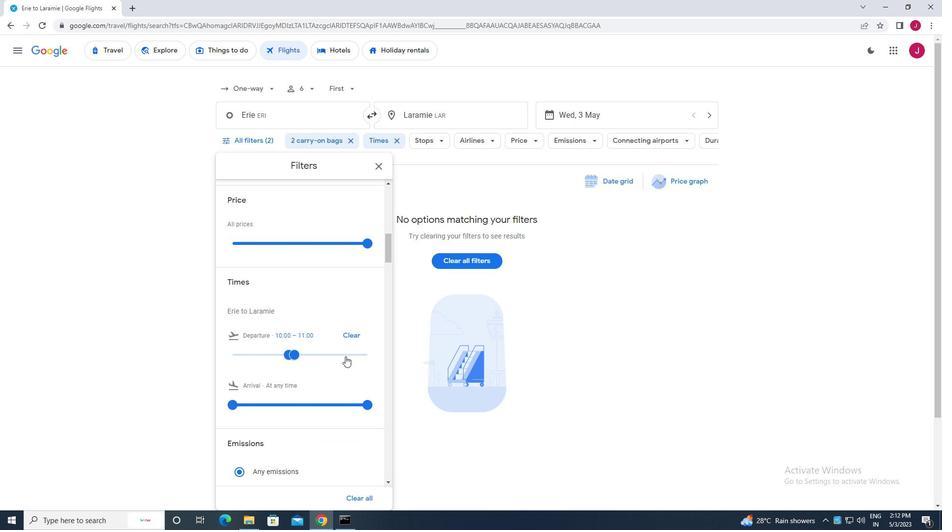 
Action: Mouse moved to (239, 323)
Screenshot: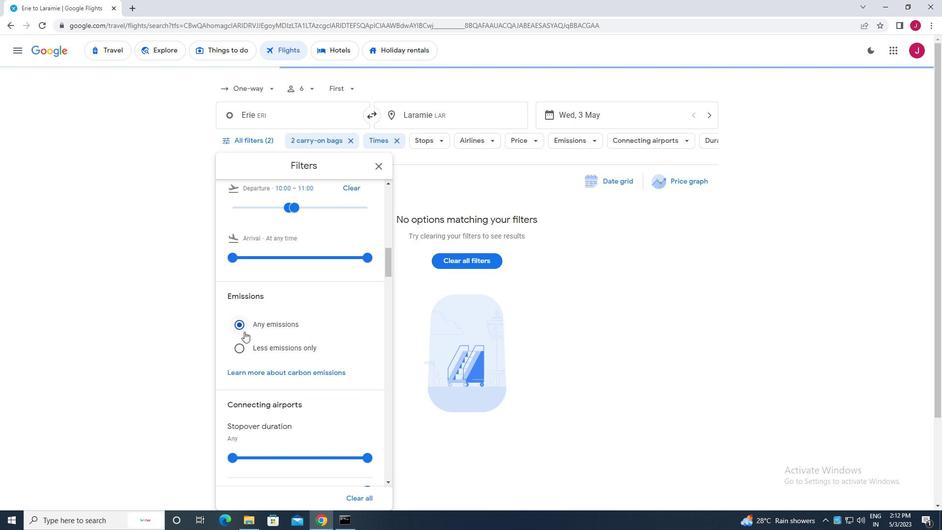 
Action: Mouse pressed left at (239, 323)
Screenshot: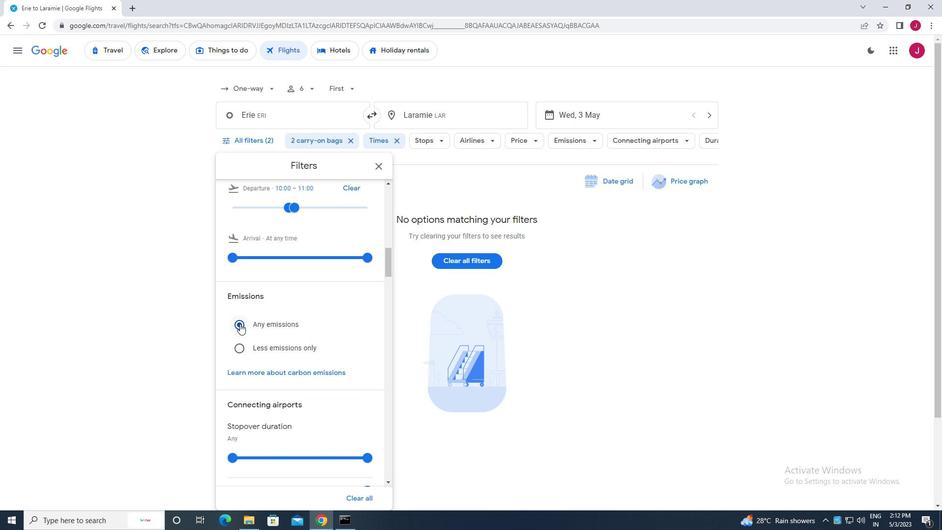 
Action: Mouse moved to (239, 346)
Screenshot: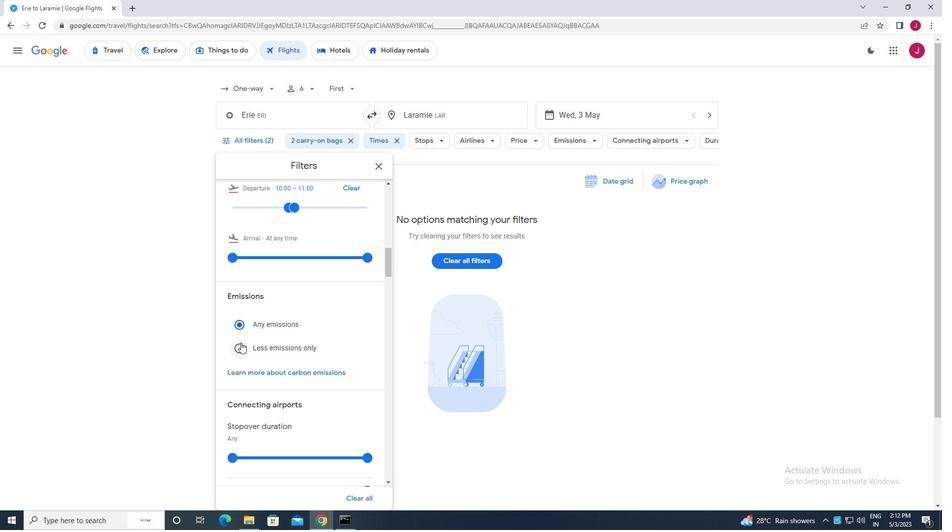 
Action: Mouse pressed left at (239, 346)
Screenshot: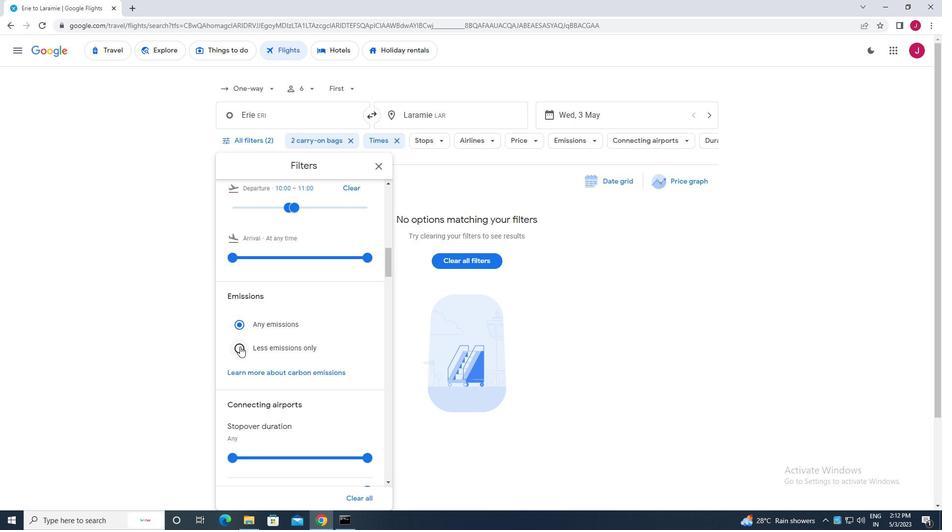 
Action: Mouse moved to (293, 351)
Screenshot: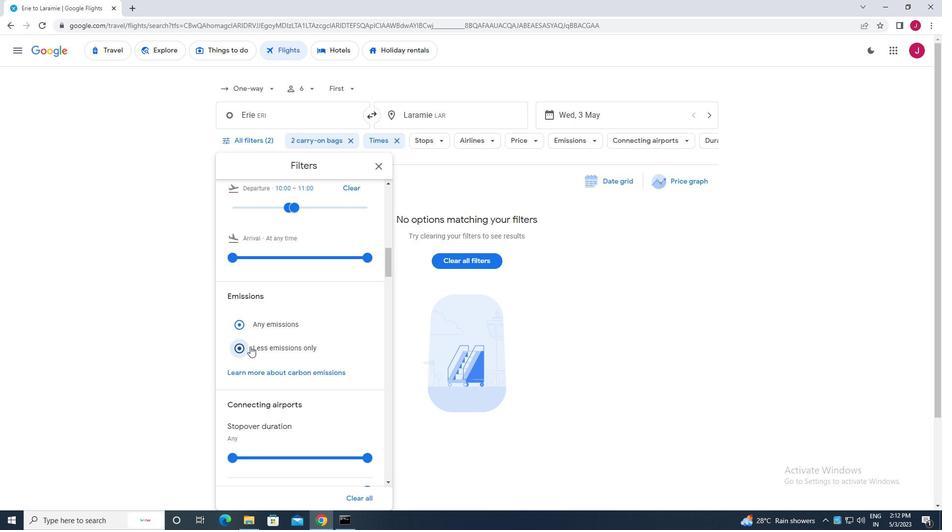 
Action: Mouse scrolled (293, 350) with delta (0, 0)
Screenshot: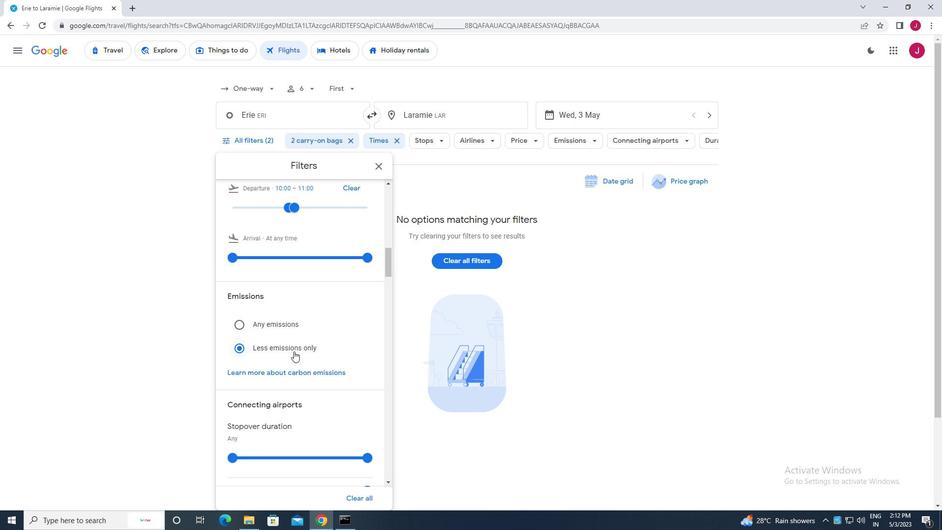 
Action: Mouse scrolled (293, 350) with delta (0, 0)
Screenshot: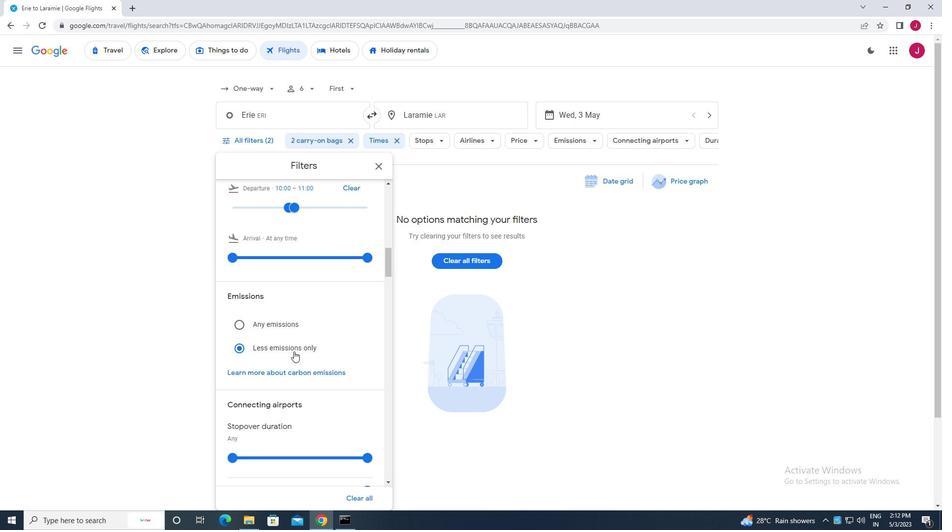 
Action: Mouse moved to (346, 208)
Screenshot: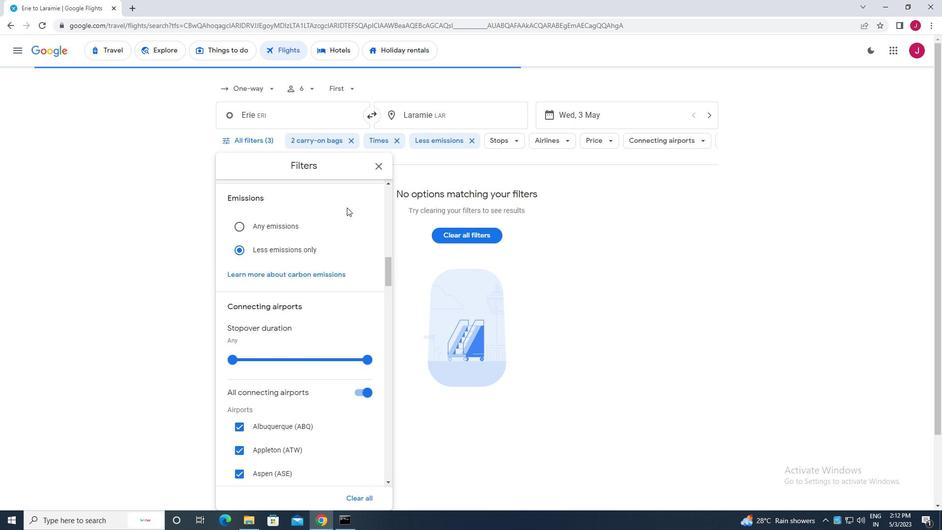 
Action: Mouse scrolled (346, 207) with delta (0, 0)
Screenshot: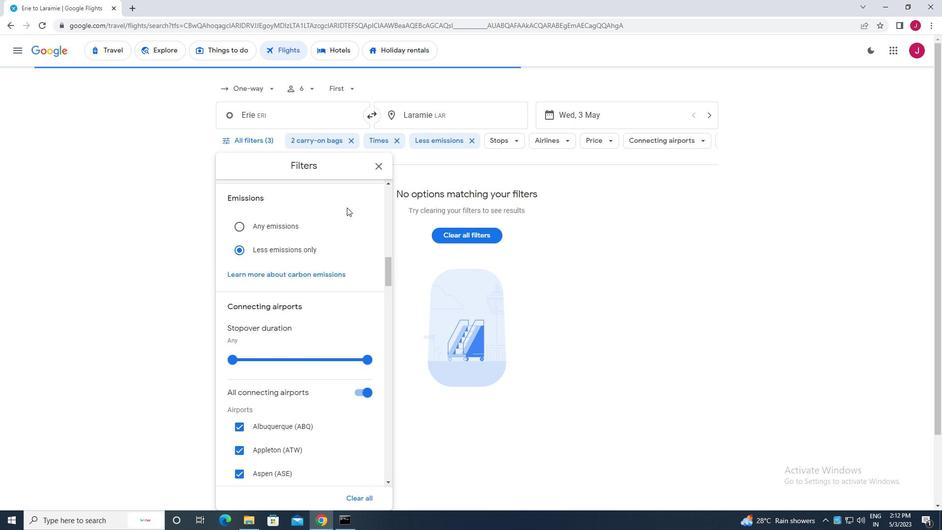 
Action: Mouse scrolled (346, 208) with delta (0, 0)
Screenshot: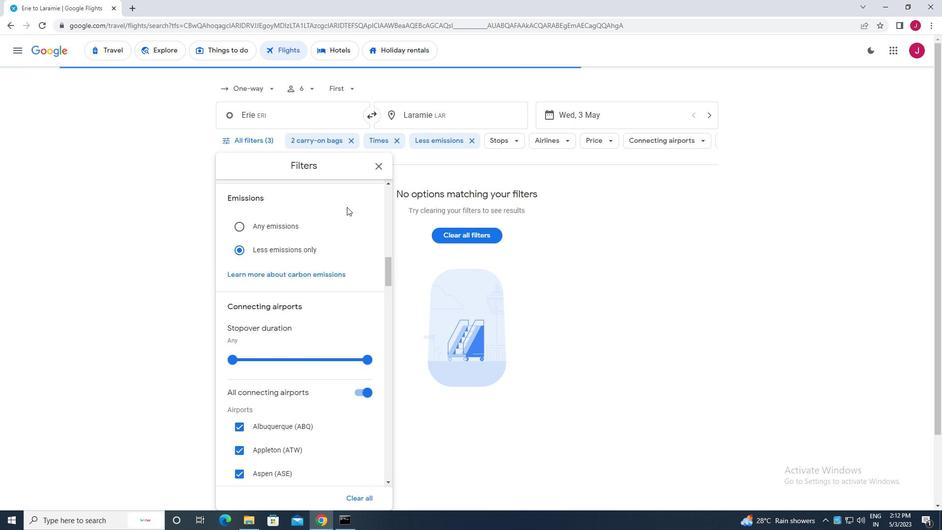
Action: Mouse moved to (373, 167)
Screenshot: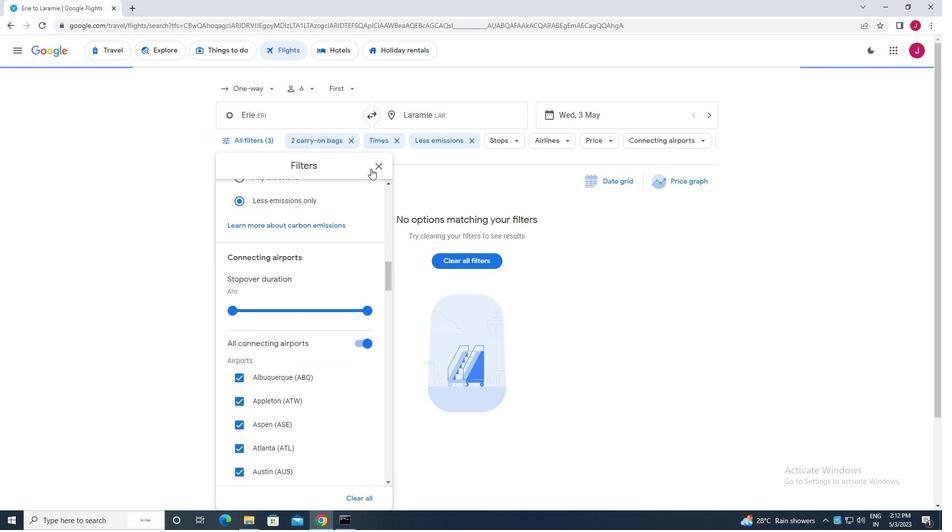
Action: Mouse pressed left at (373, 167)
Screenshot: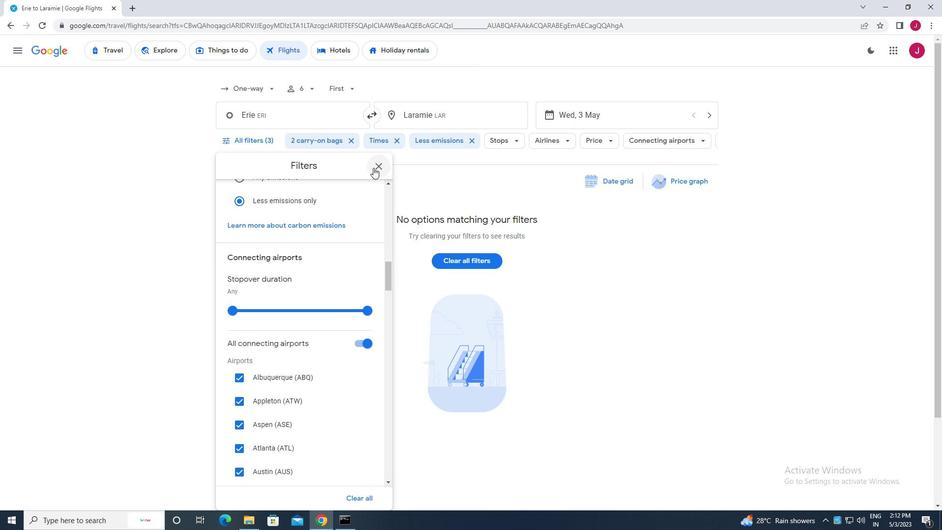 
Action: Mouse moved to (369, 170)
Screenshot: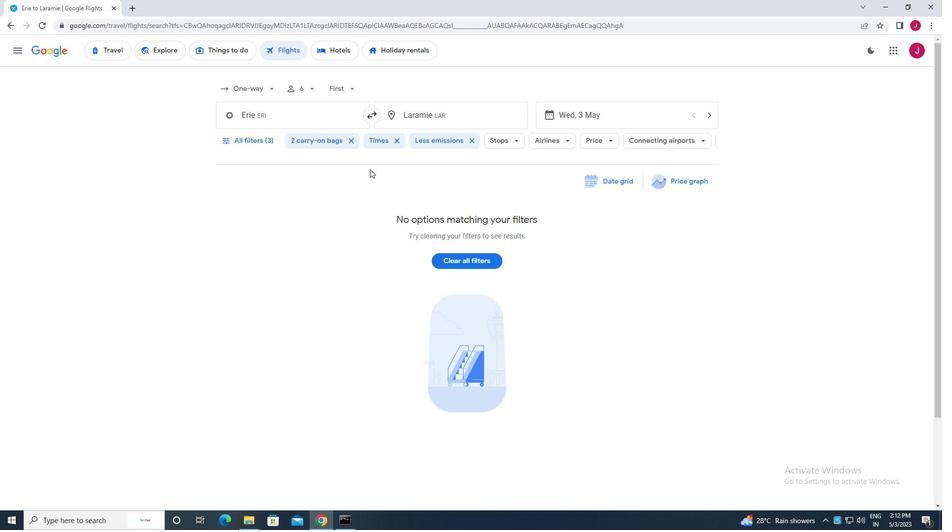 
